 Task: Search one way flight ticket for 1 adult, 1 child, 1 infant in seat in premium economy from Kodiak: Kodiak Airport (benny Bensonstate Airport) to Indianapolis: Indianapolis International Airport on 8-5-2023. Choice of flights is Alaska. Number of bags: 6 checked bags. Price is upto 96000. Outbound departure time preference is 6:30.
Action: Mouse moved to (334, 286)
Screenshot: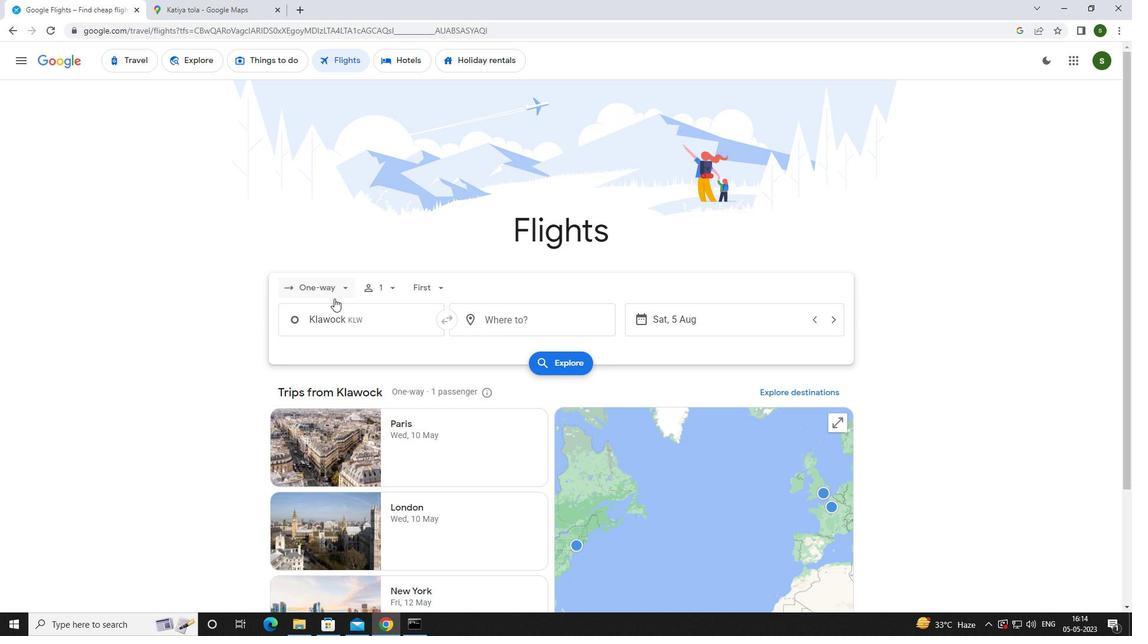 
Action: Mouse pressed left at (334, 286)
Screenshot: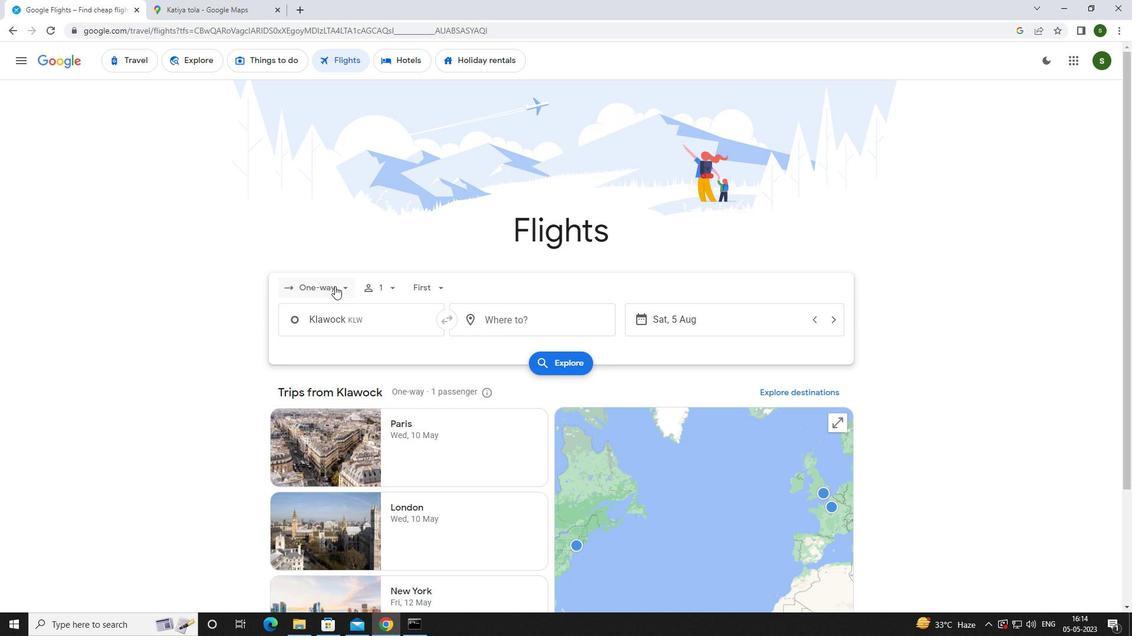 
Action: Mouse moved to (328, 341)
Screenshot: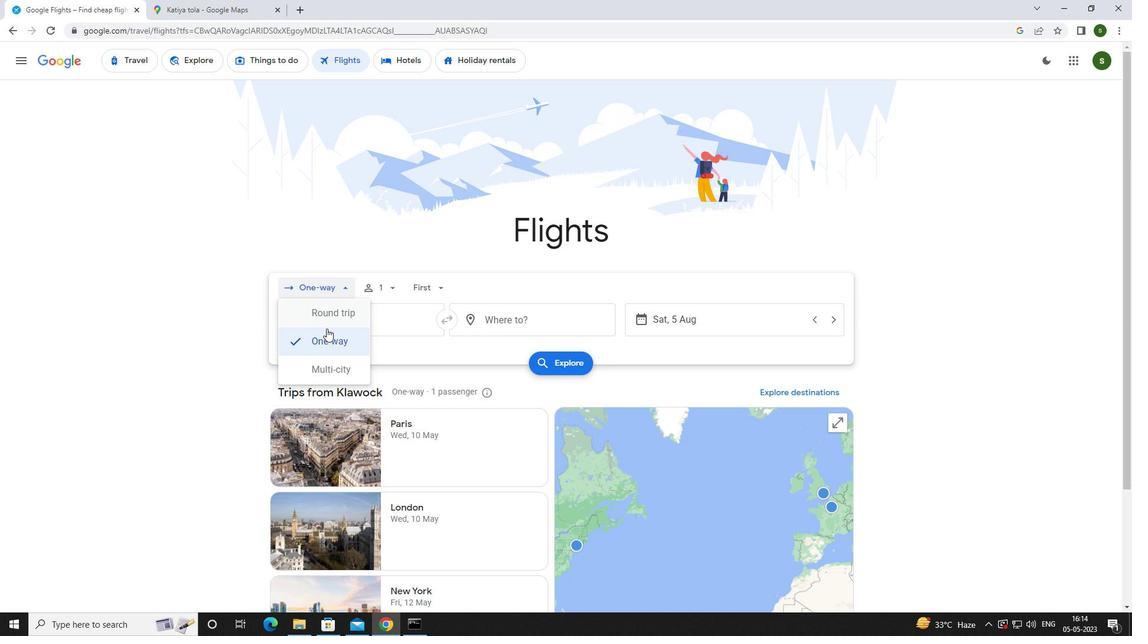 
Action: Mouse pressed left at (328, 341)
Screenshot: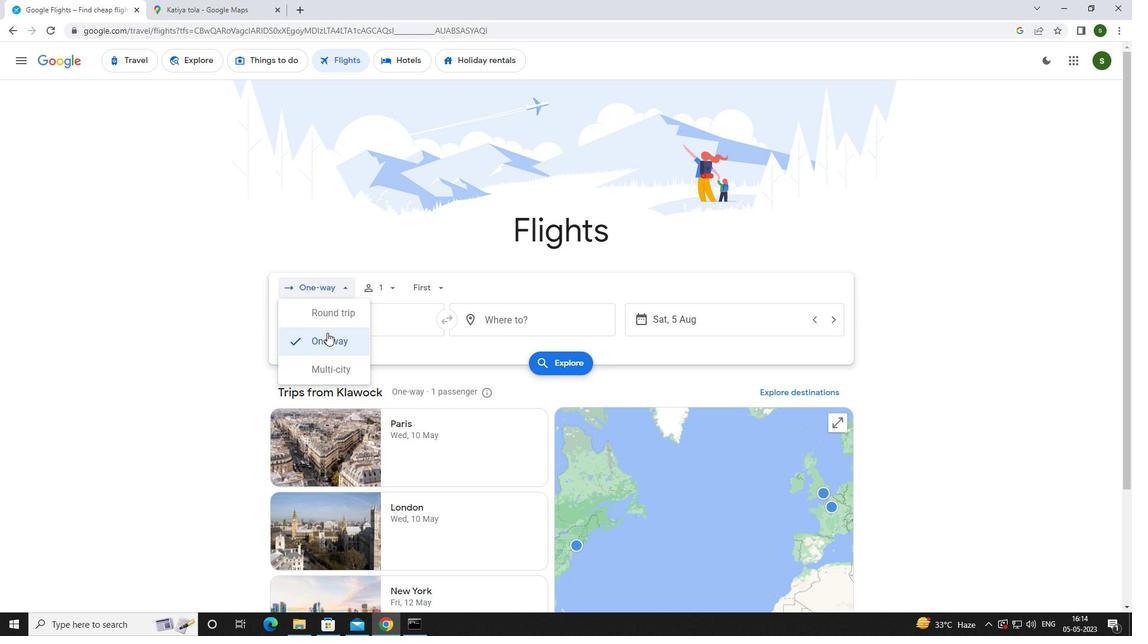 
Action: Mouse moved to (398, 285)
Screenshot: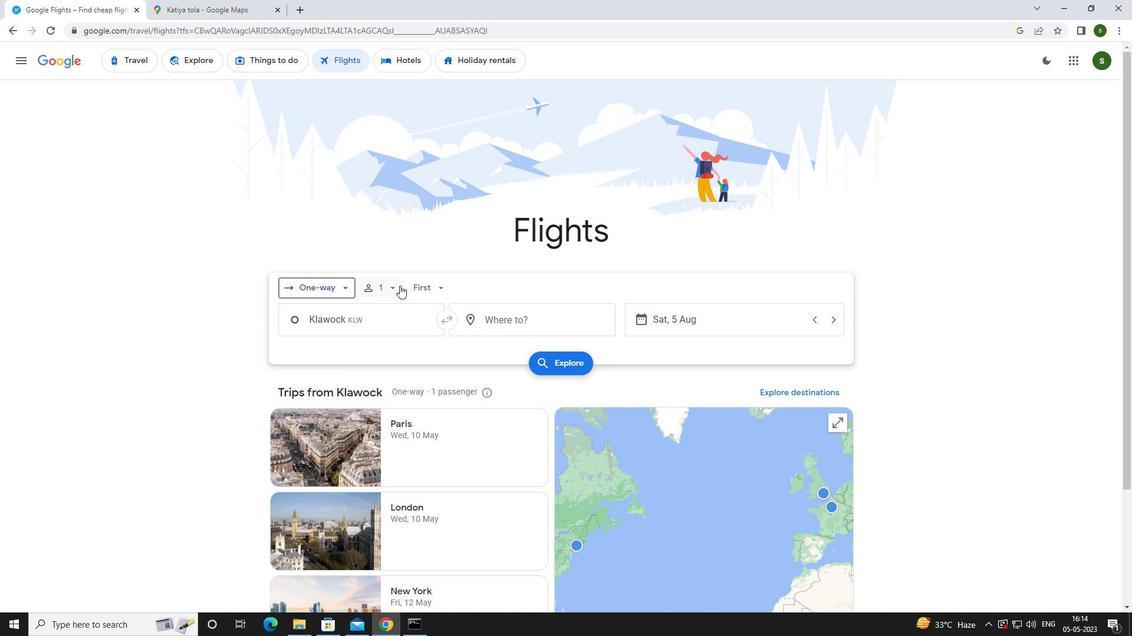 
Action: Mouse pressed left at (398, 285)
Screenshot: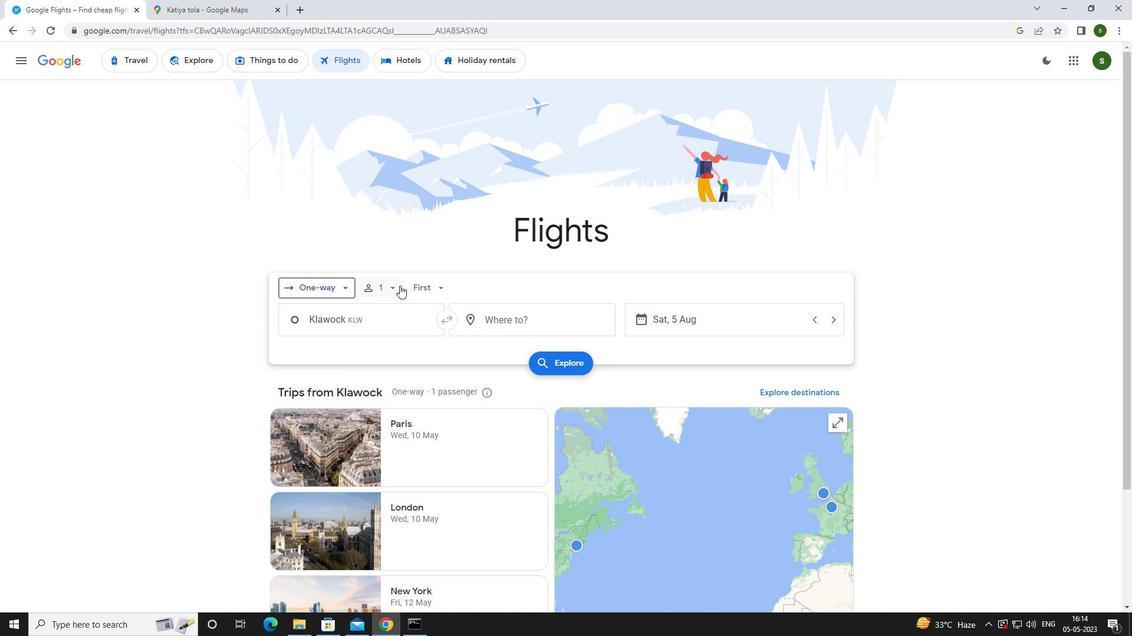 
Action: Mouse moved to (483, 345)
Screenshot: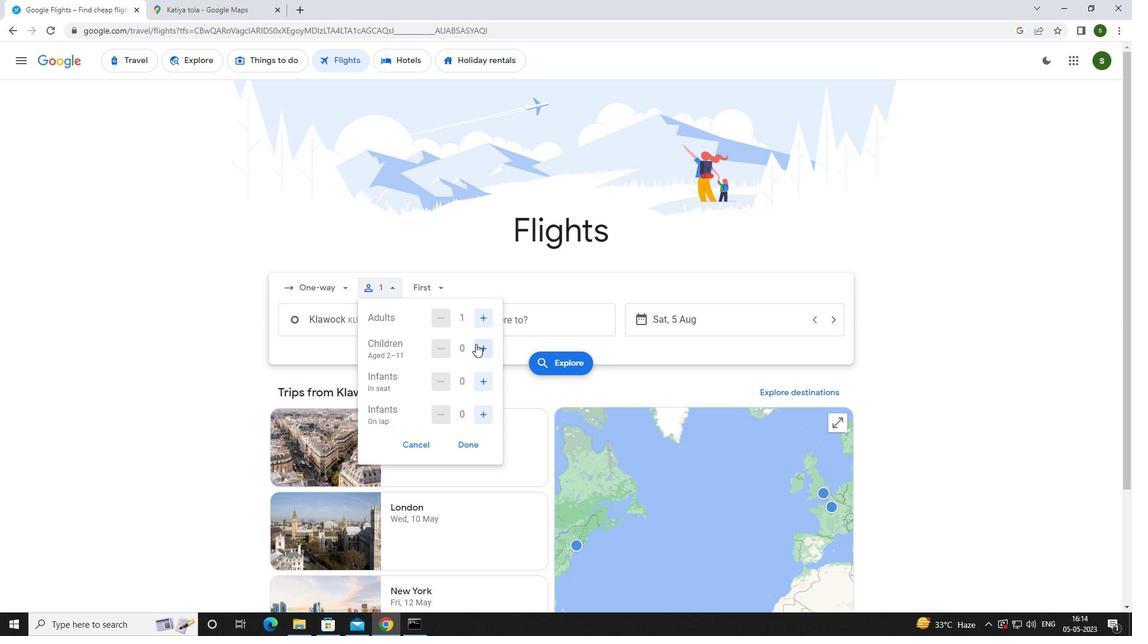 
Action: Mouse pressed left at (483, 345)
Screenshot: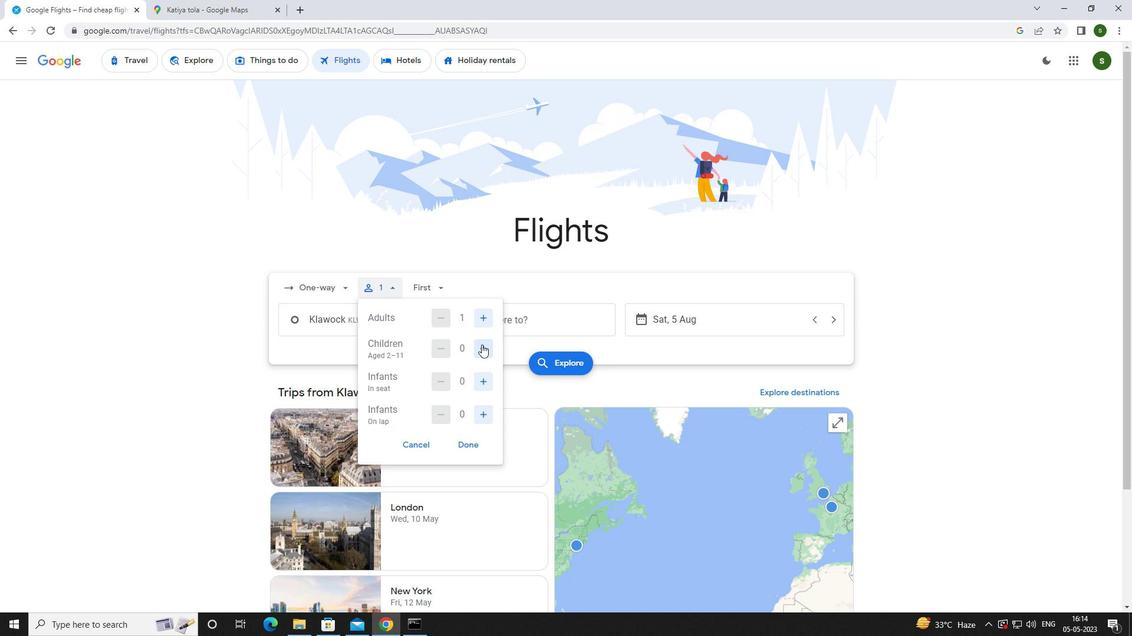 
Action: Mouse moved to (479, 377)
Screenshot: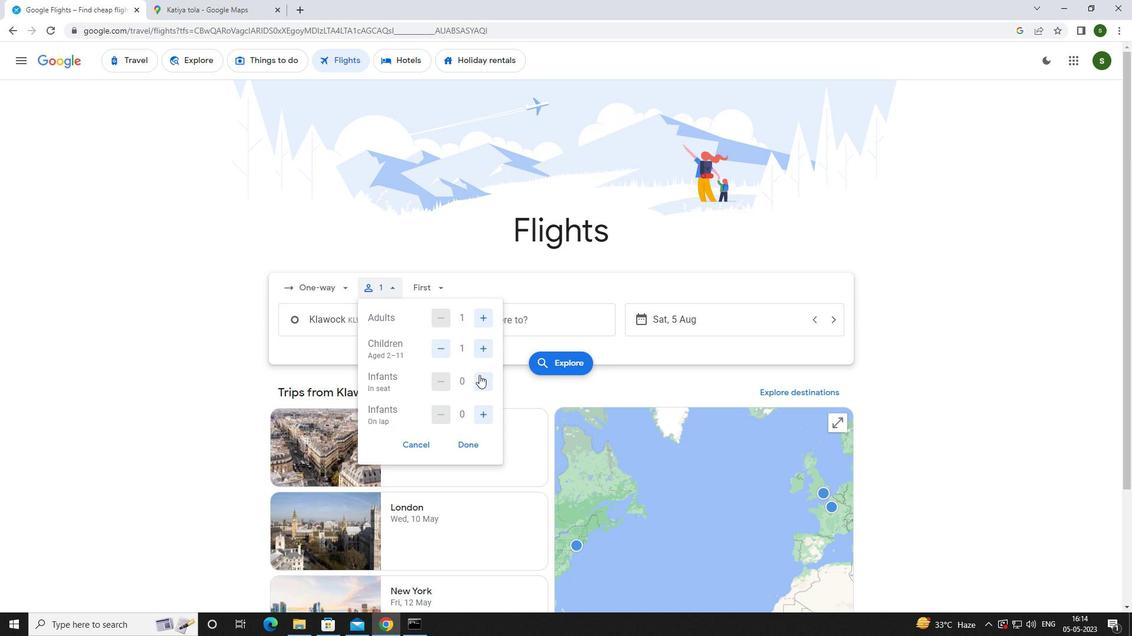 
Action: Mouse pressed left at (479, 377)
Screenshot: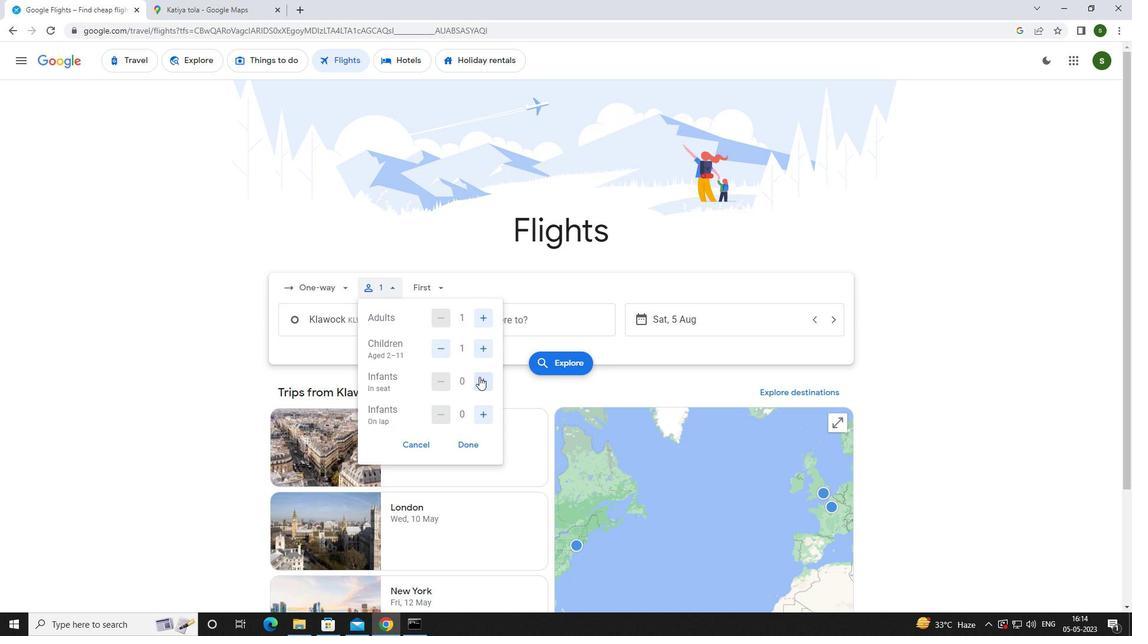 
Action: Mouse moved to (426, 292)
Screenshot: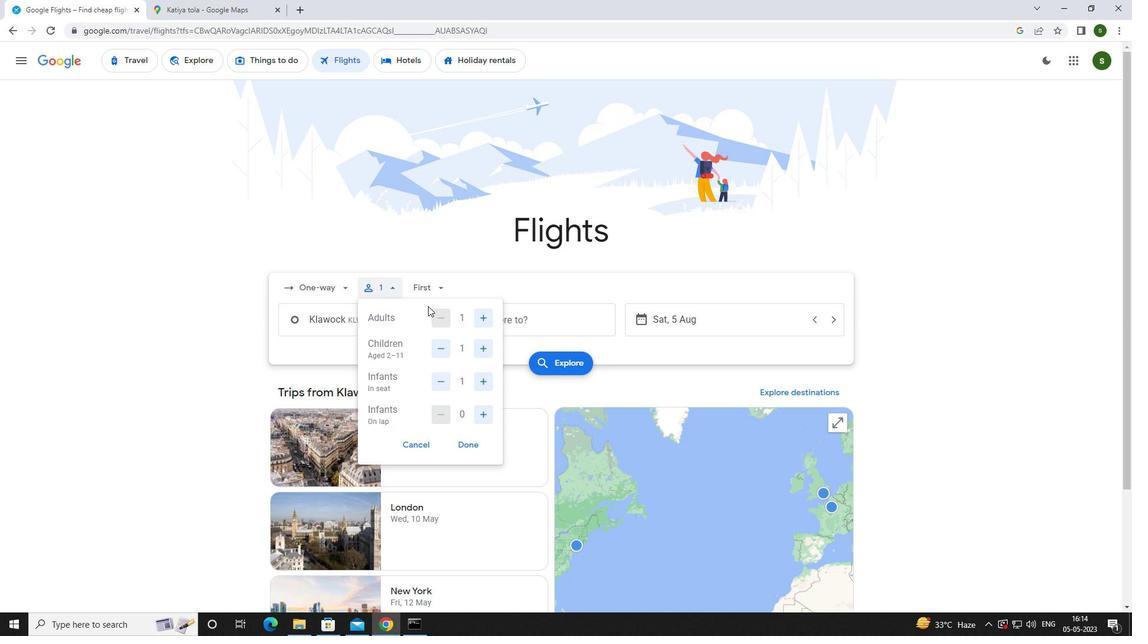 
Action: Mouse pressed left at (426, 292)
Screenshot: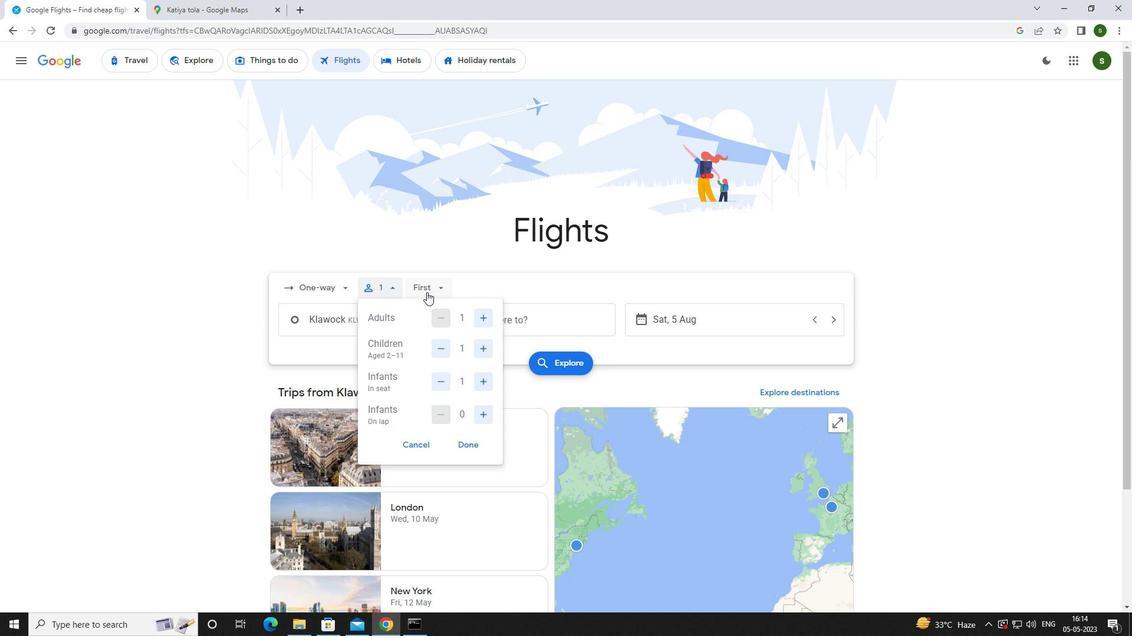 
Action: Mouse moved to (447, 342)
Screenshot: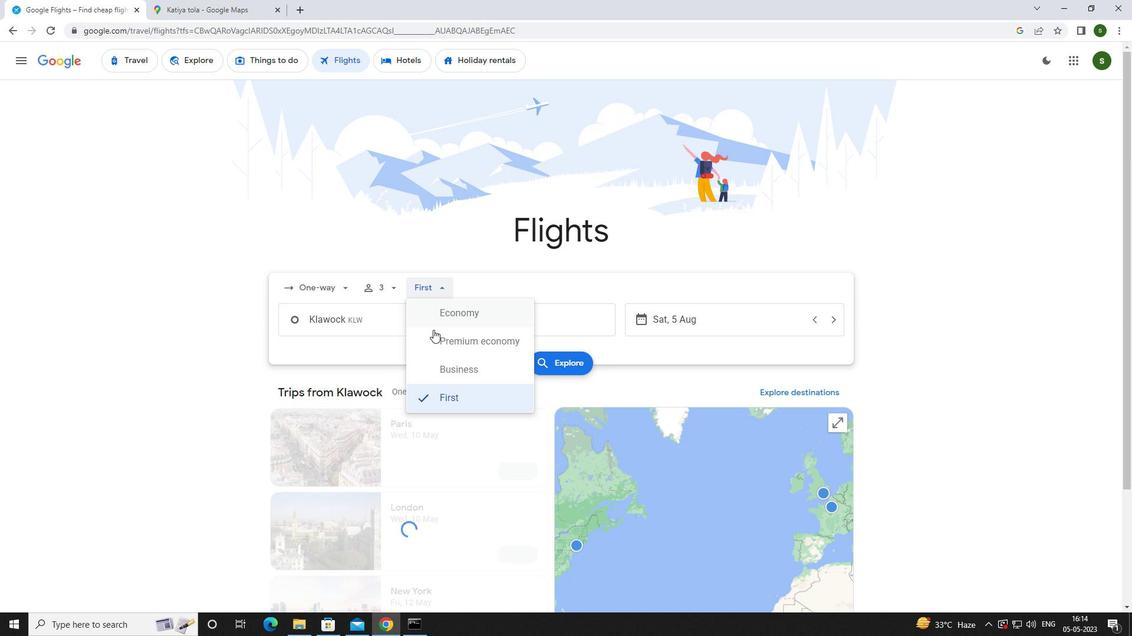 
Action: Mouse pressed left at (447, 342)
Screenshot: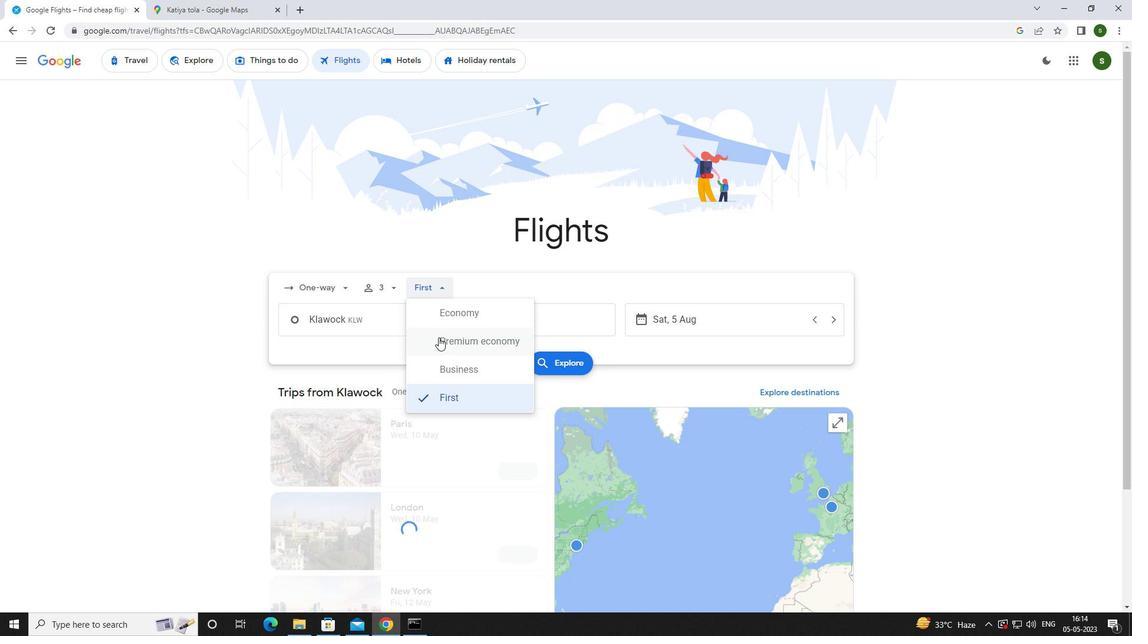 
Action: Mouse moved to (397, 322)
Screenshot: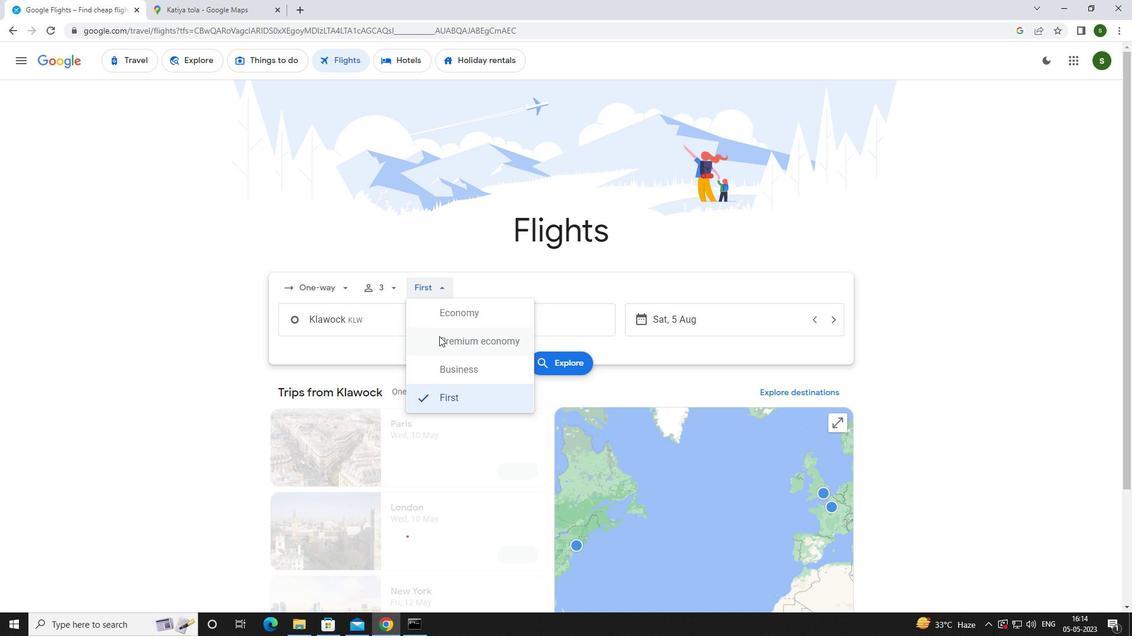 
Action: Mouse pressed left at (397, 322)
Screenshot: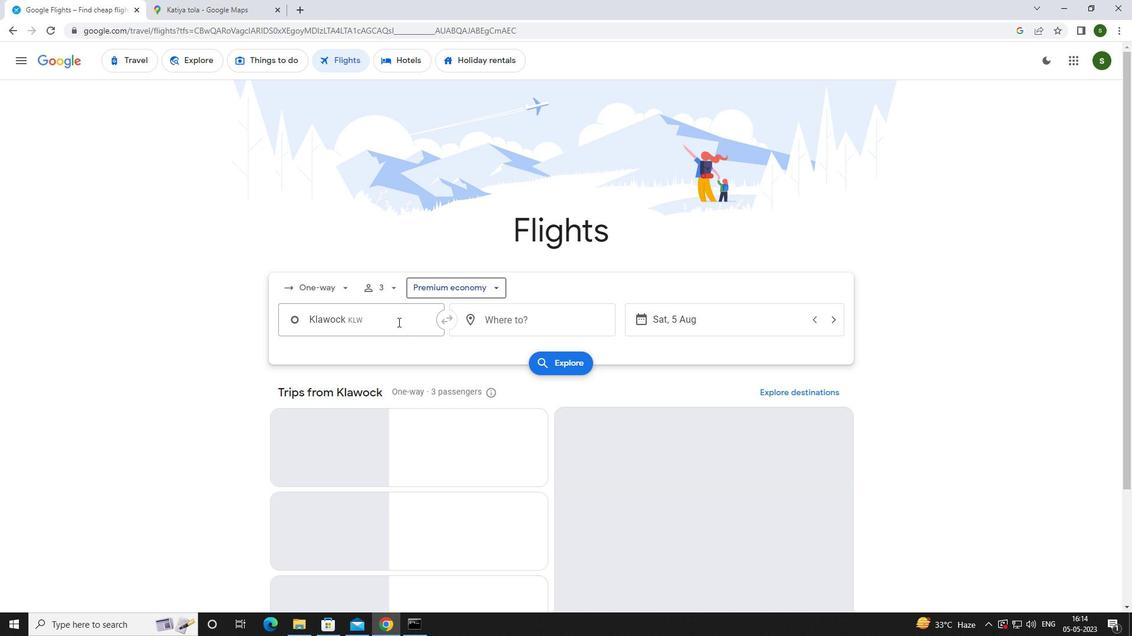 
Action: Key pressed <Key.caps_lock>k<Key.caps_lock>odiak<Key.space><Key.caps_lock>a<Key.caps_lock>irpo
Screenshot: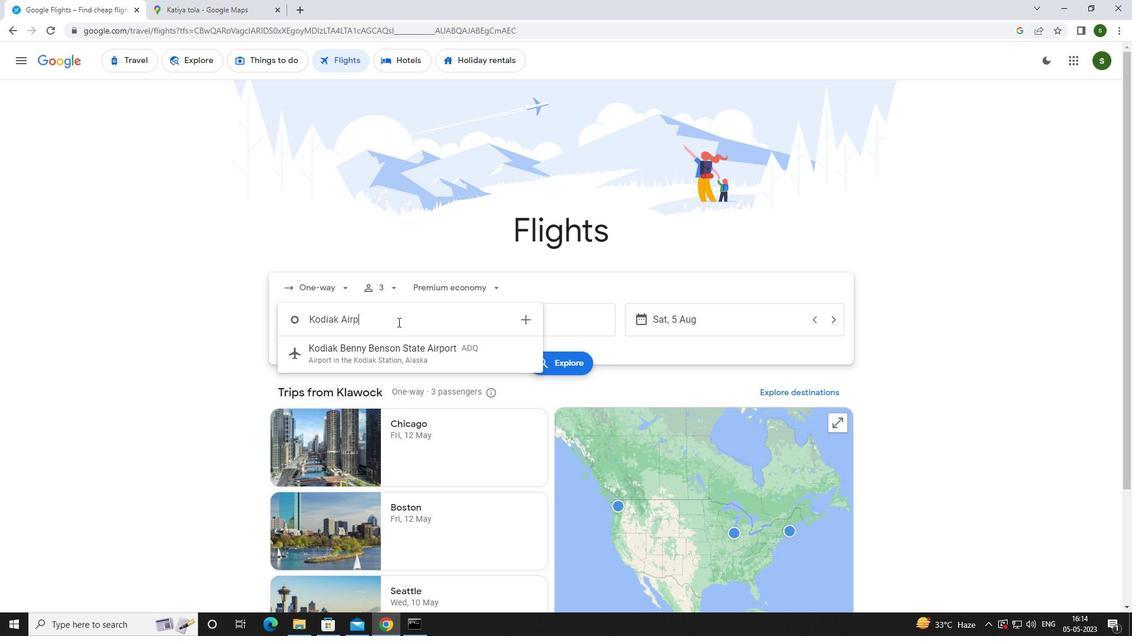 
Action: Mouse moved to (397, 351)
Screenshot: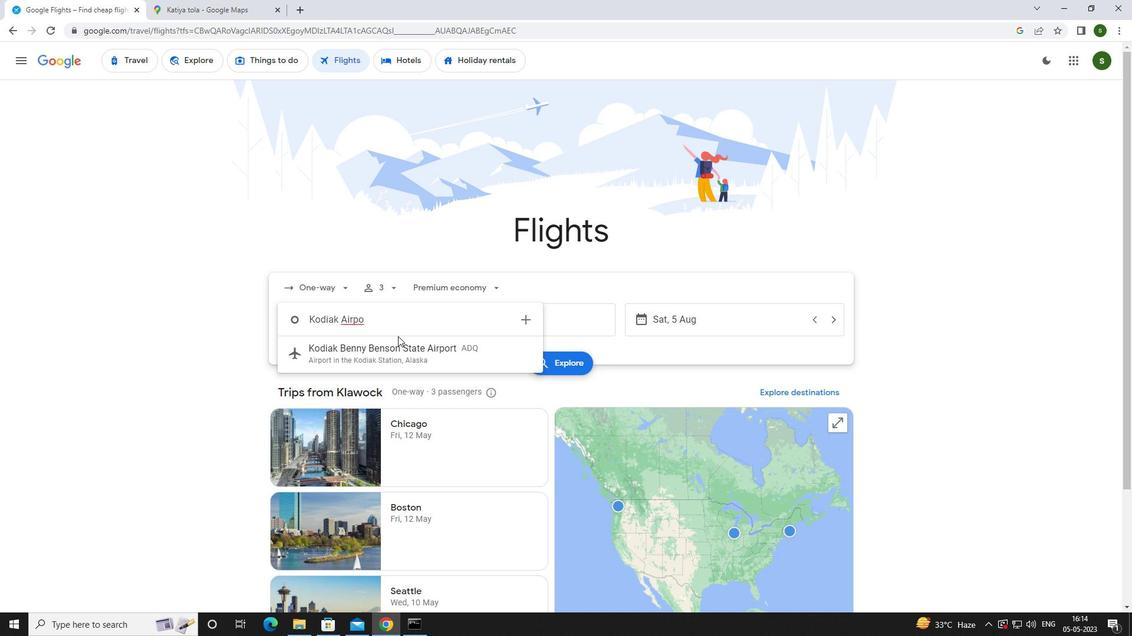 
Action: Mouse pressed left at (397, 351)
Screenshot: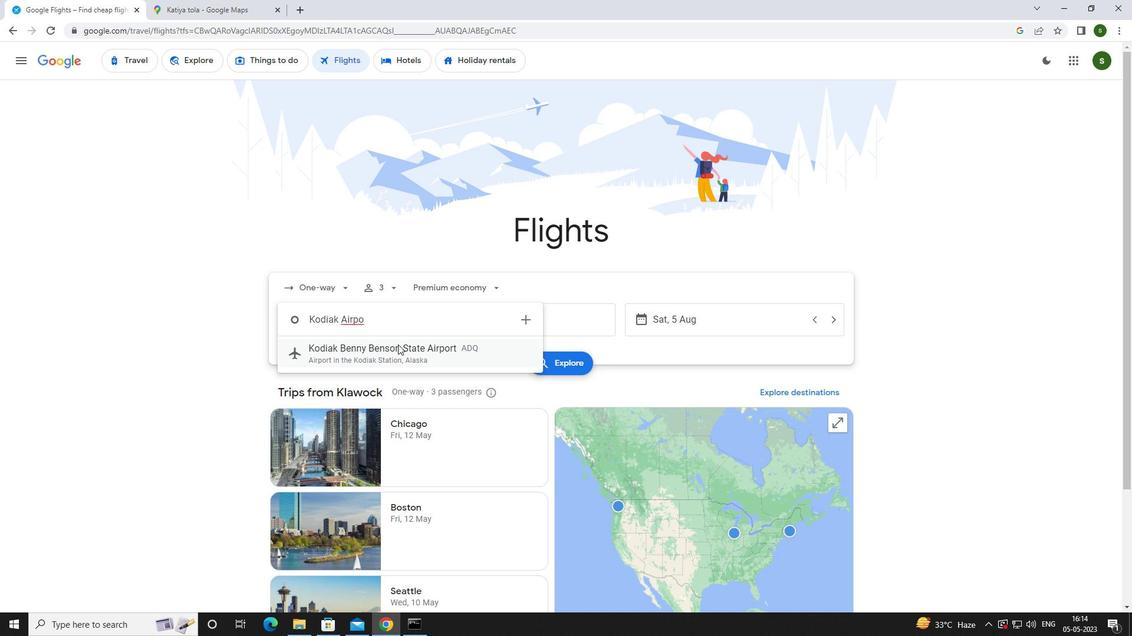 
Action: Mouse moved to (512, 322)
Screenshot: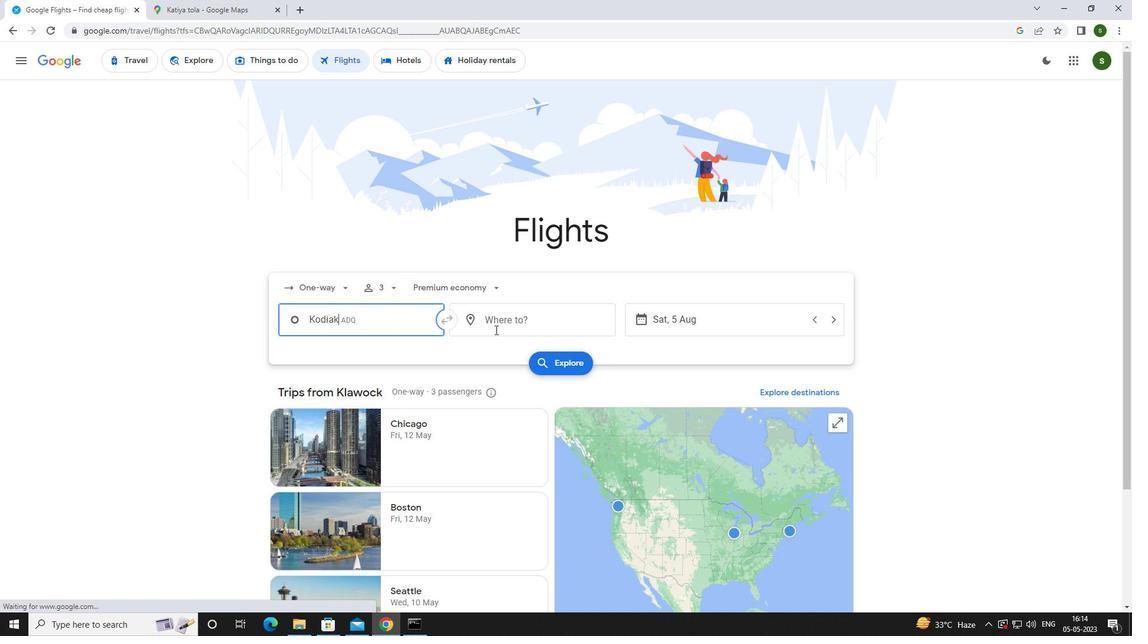 
Action: Mouse pressed left at (512, 322)
Screenshot: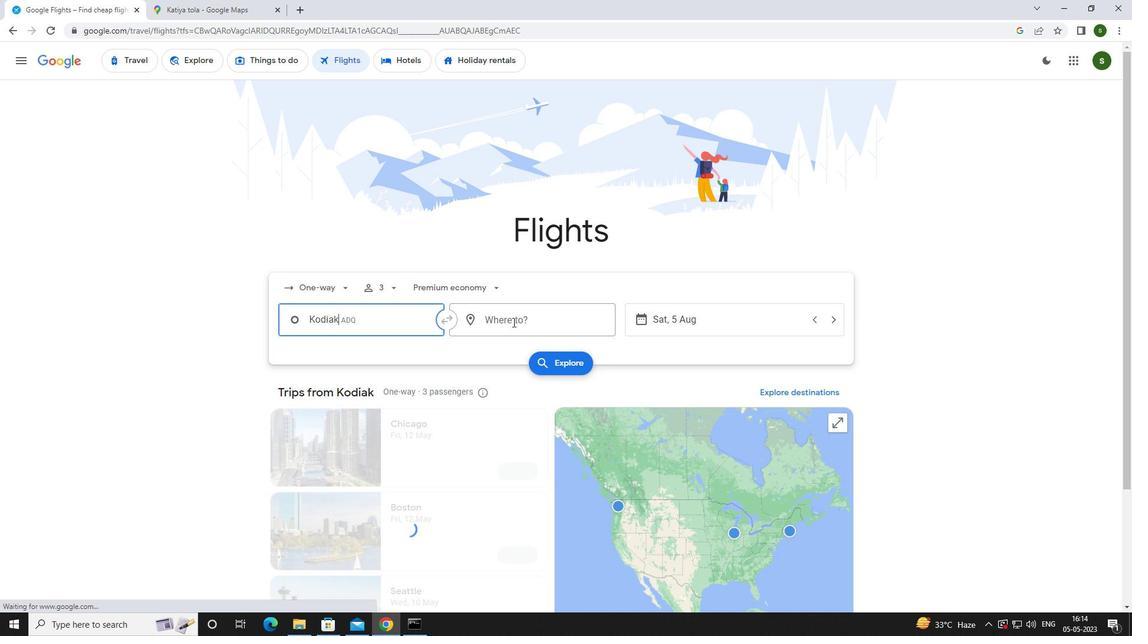 
Action: Key pressed <Key.caps_lock>i<Key.caps_lock>ndianapoli
Screenshot: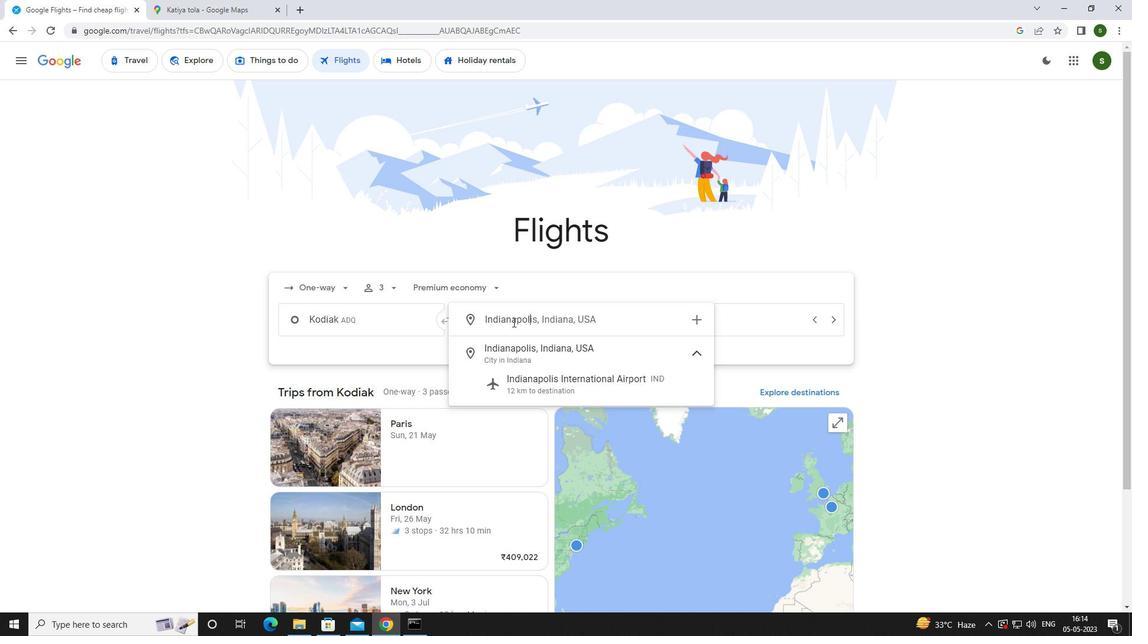 
Action: Mouse moved to (532, 378)
Screenshot: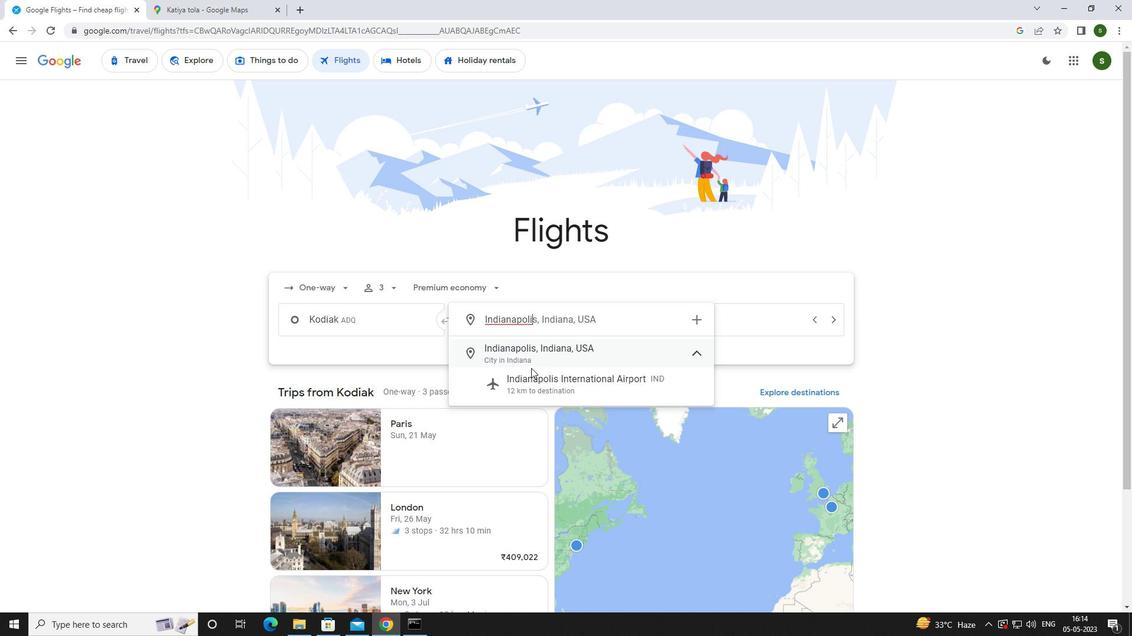 
Action: Mouse pressed left at (532, 378)
Screenshot: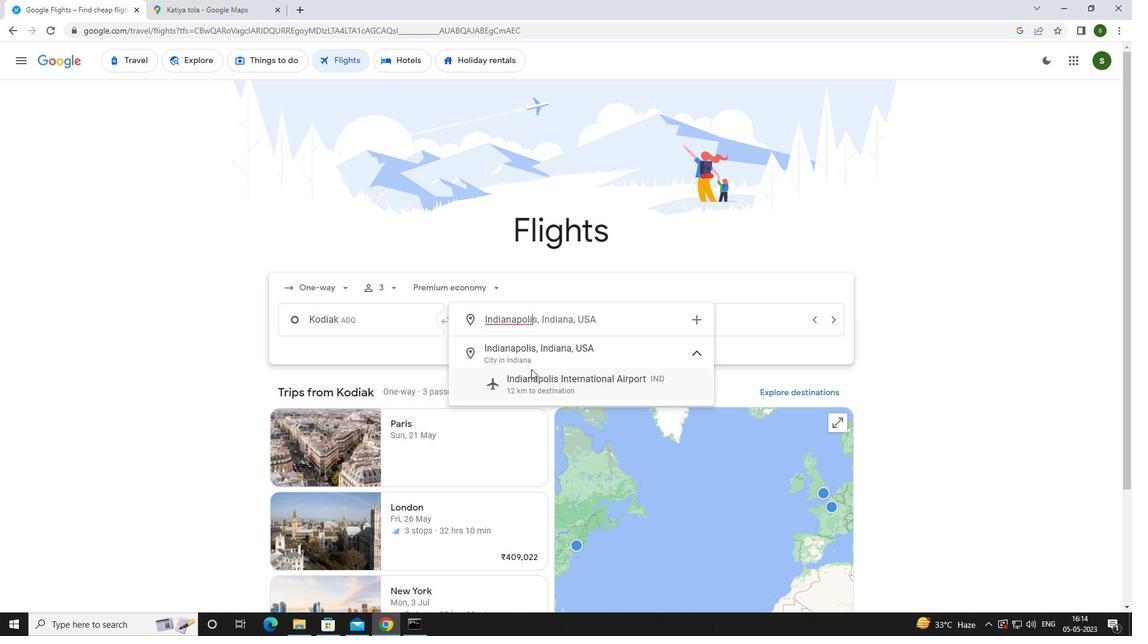 
Action: Mouse moved to (700, 321)
Screenshot: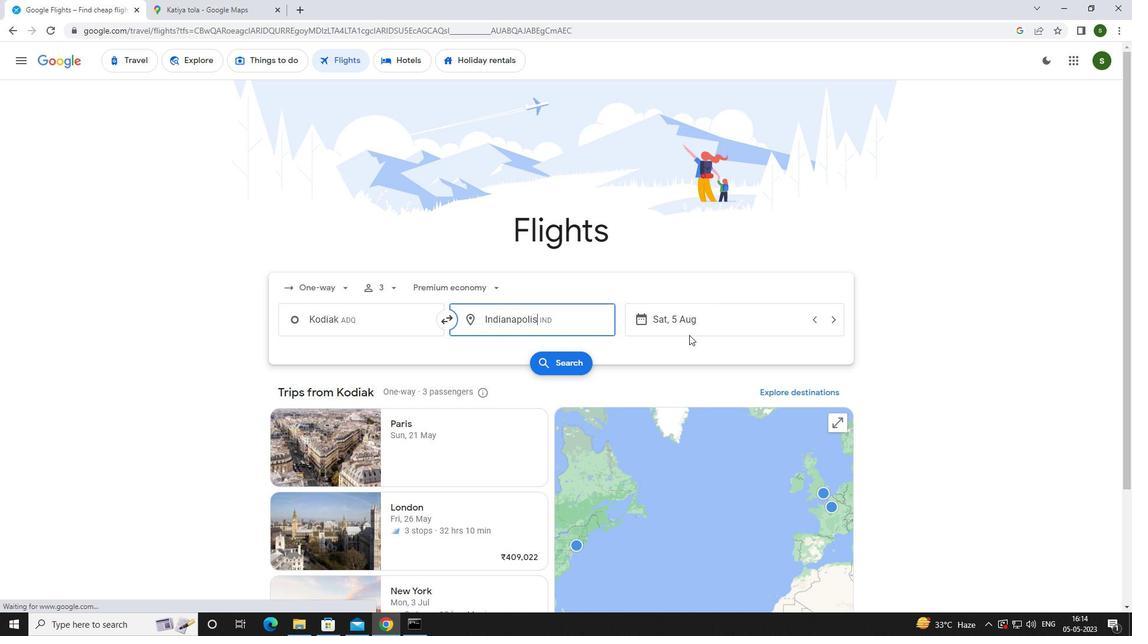
Action: Mouse pressed left at (700, 321)
Screenshot: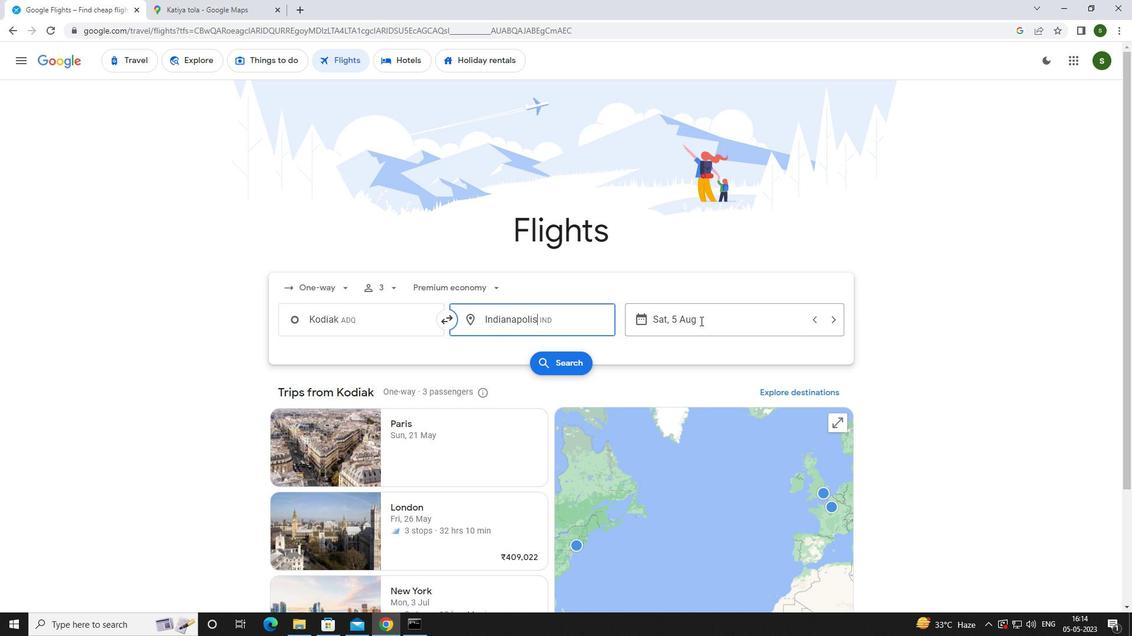 
Action: Mouse moved to (600, 399)
Screenshot: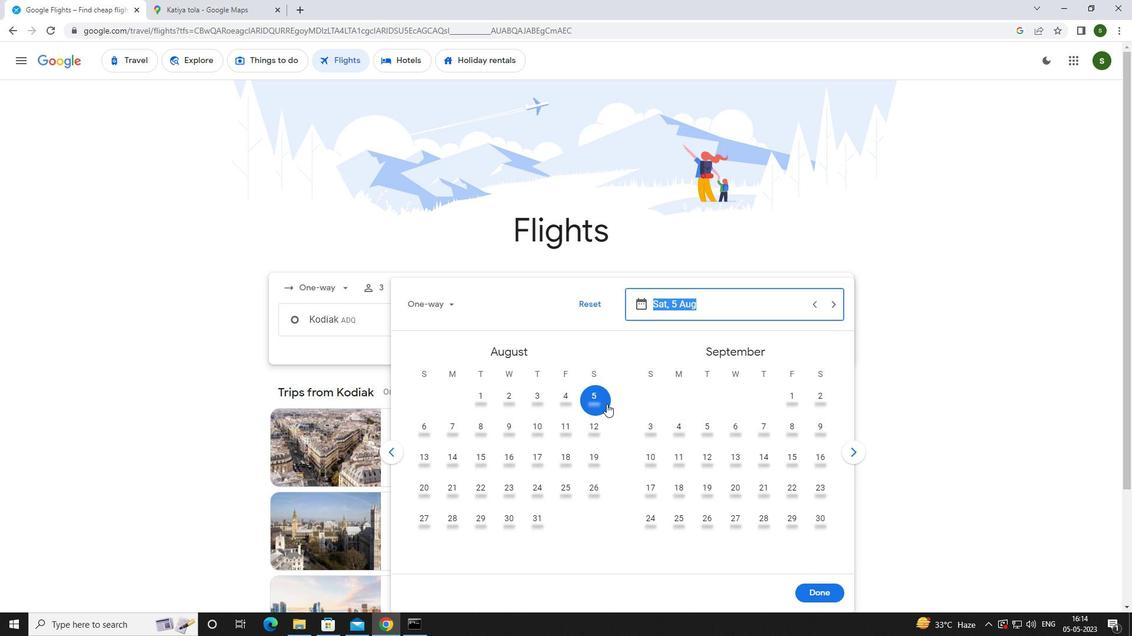 
Action: Mouse pressed left at (600, 399)
Screenshot: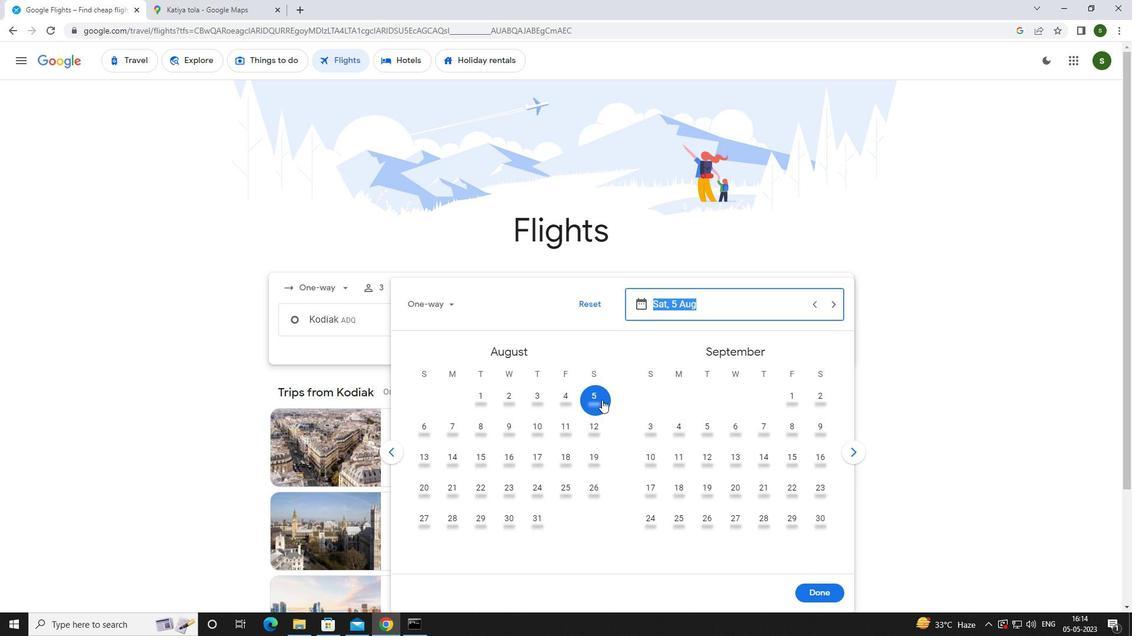 
Action: Mouse moved to (805, 587)
Screenshot: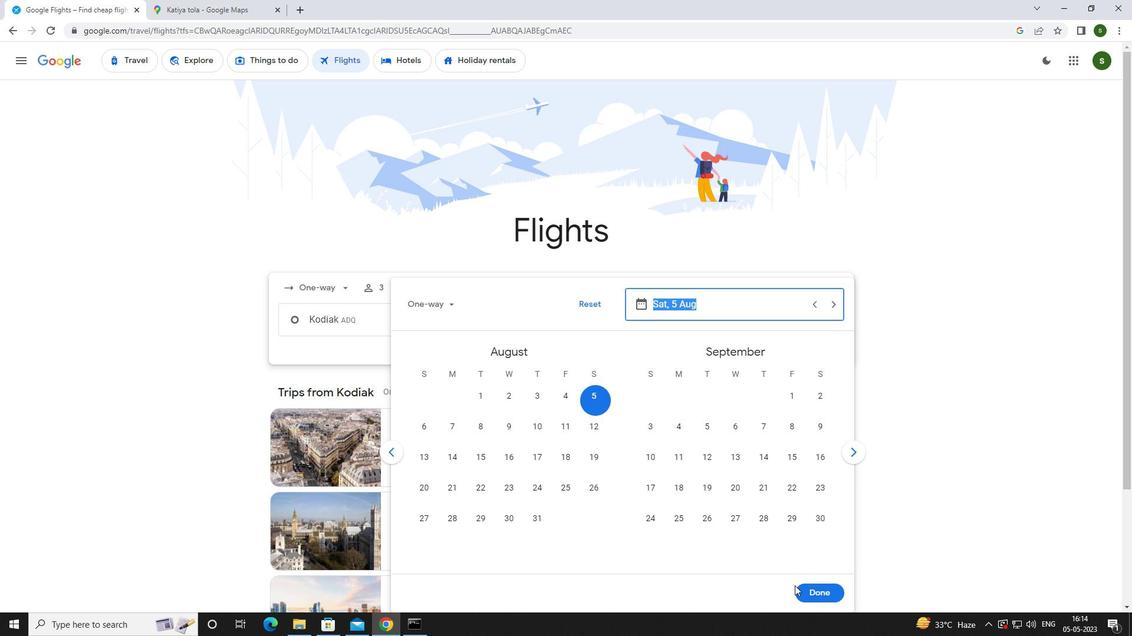 
Action: Mouse pressed left at (805, 587)
Screenshot: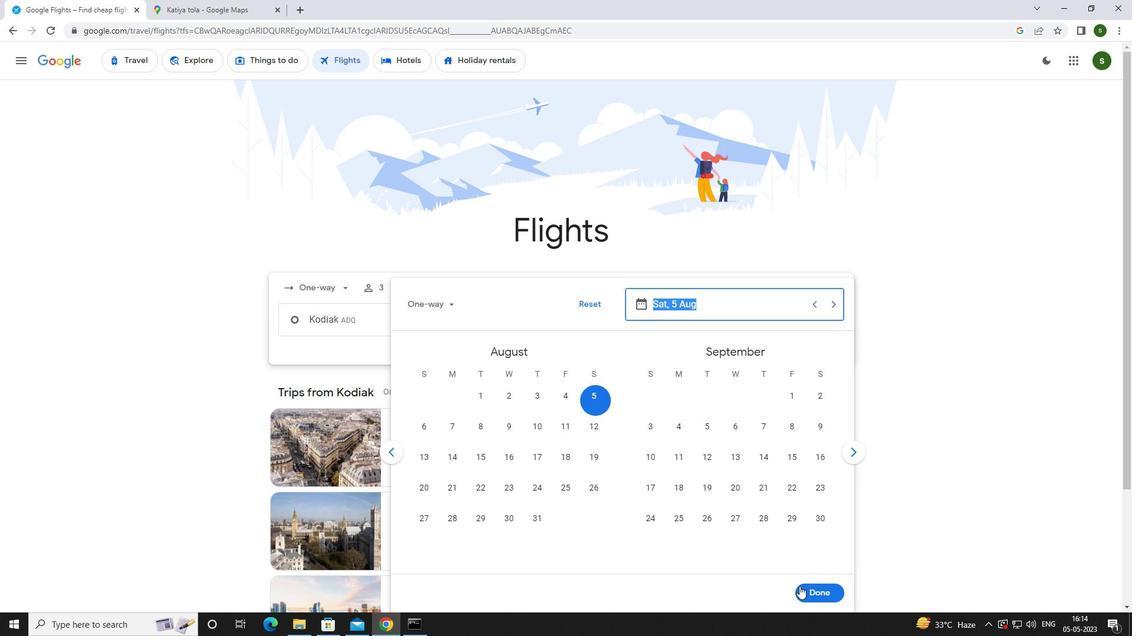 
Action: Mouse moved to (544, 351)
Screenshot: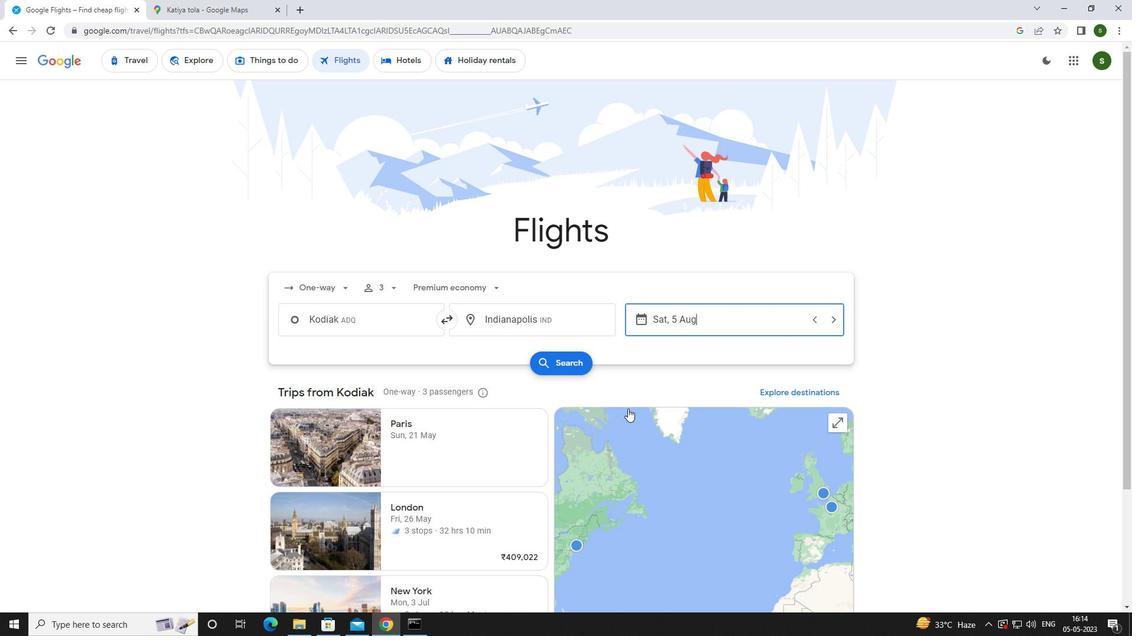 
Action: Mouse pressed left at (544, 351)
Screenshot: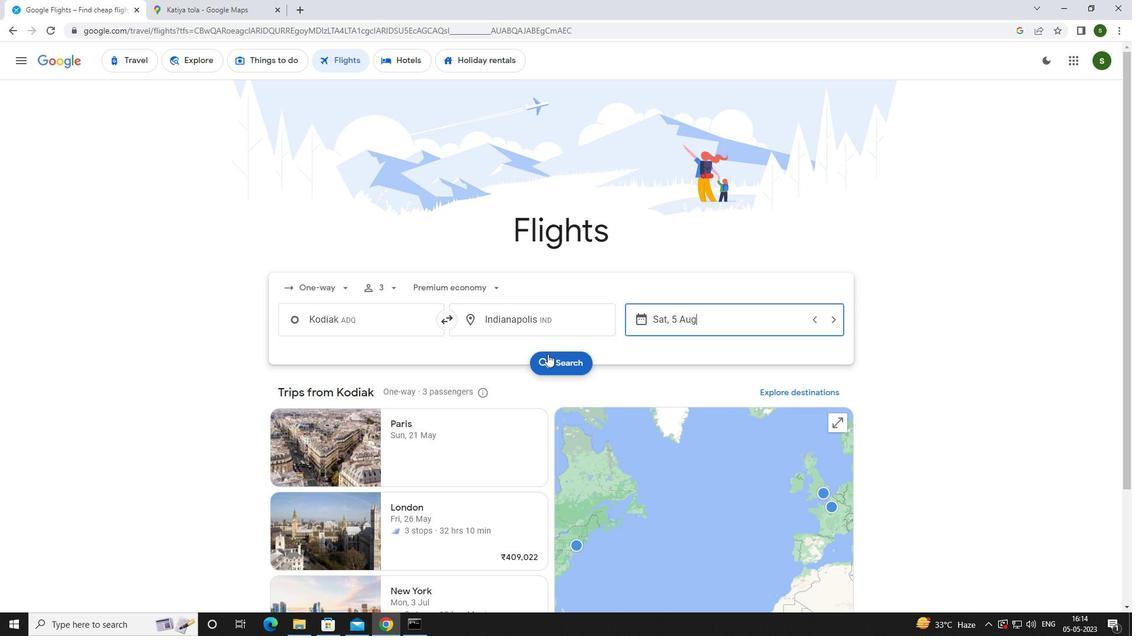 
Action: Mouse moved to (300, 169)
Screenshot: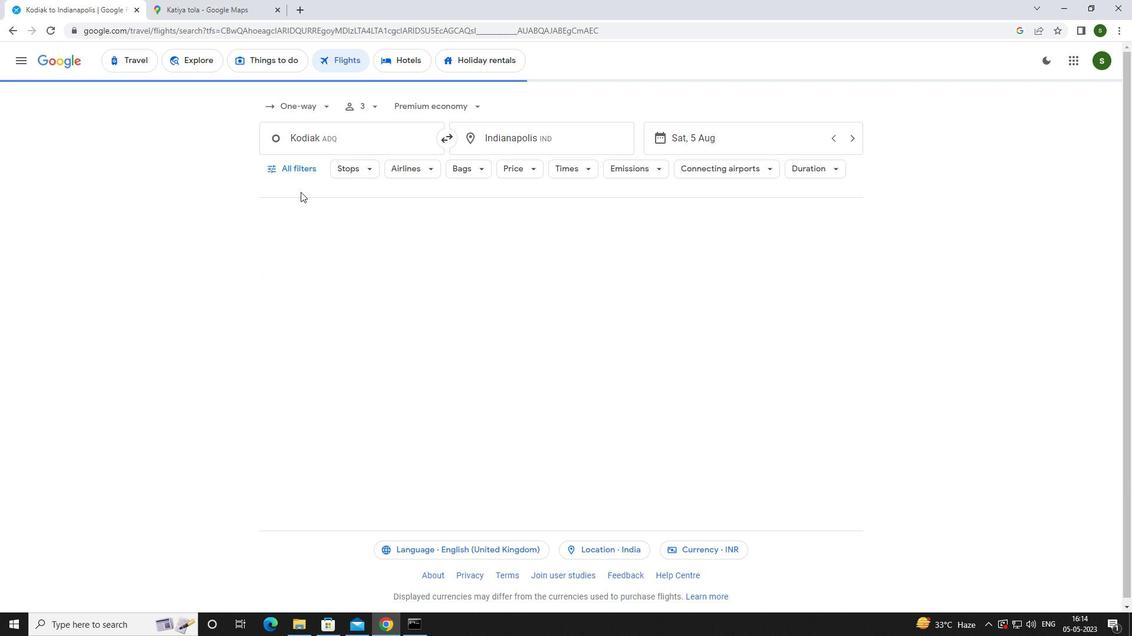 
Action: Mouse pressed left at (300, 169)
Screenshot: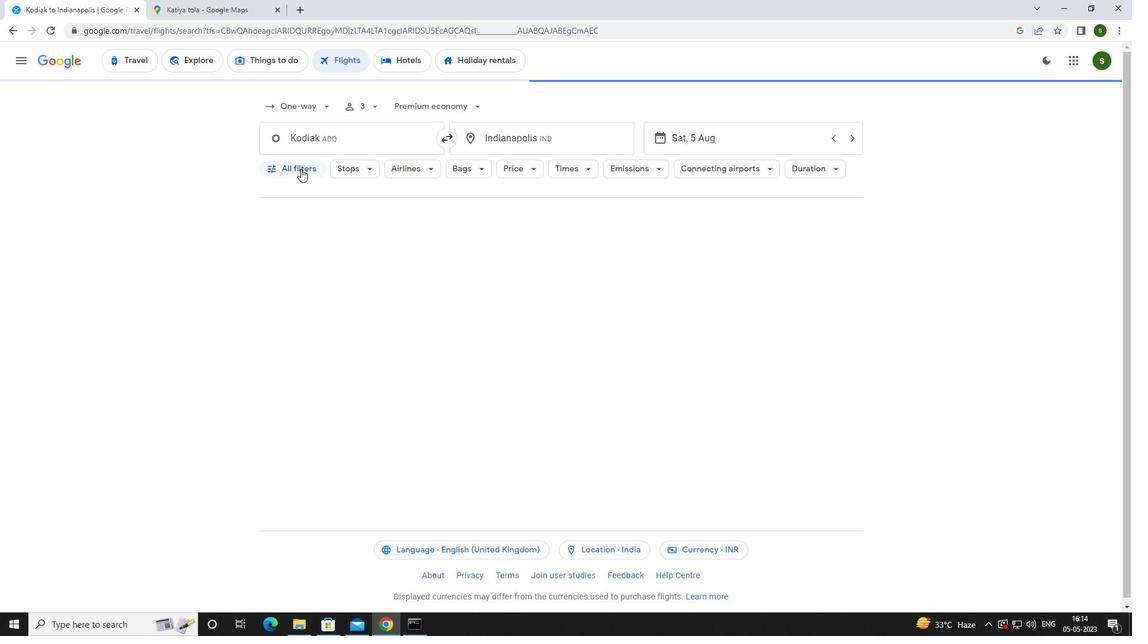 
Action: Mouse moved to (441, 420)
Screenshot: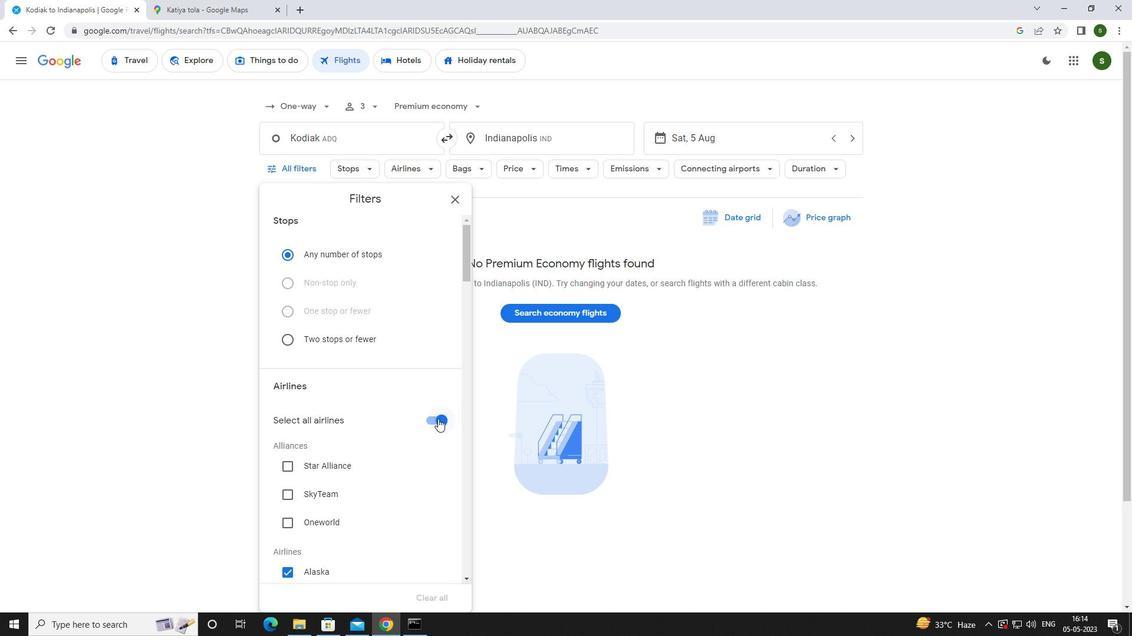 
Action: Mouse pressed left at (441, 420)
Screenshot: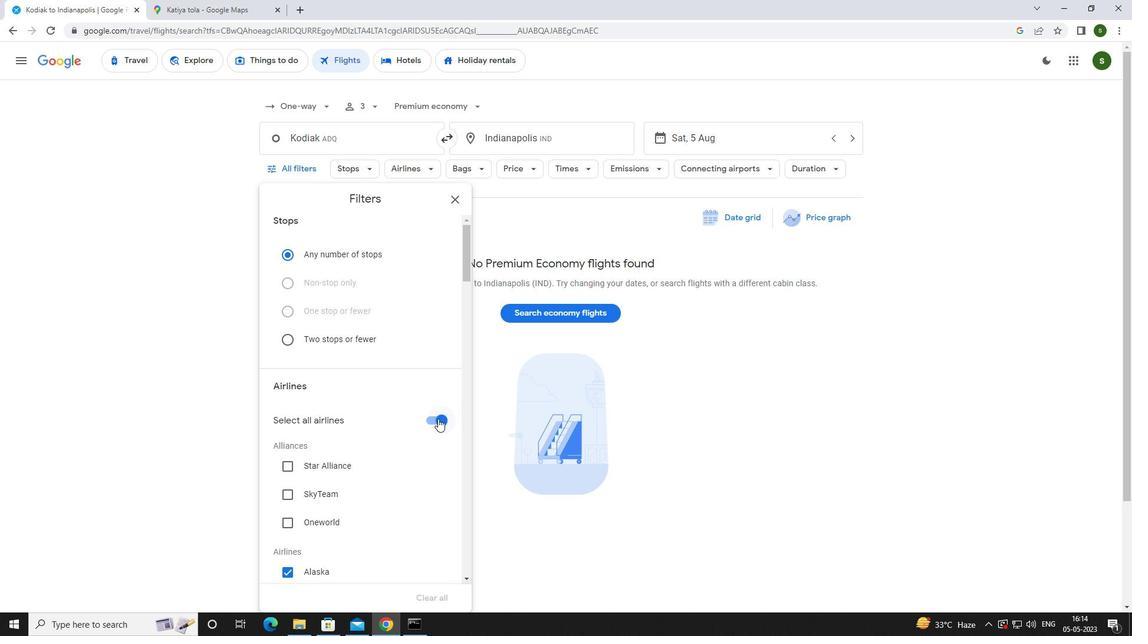 
Action: Mouse moved to (374, 370)
Screenshot: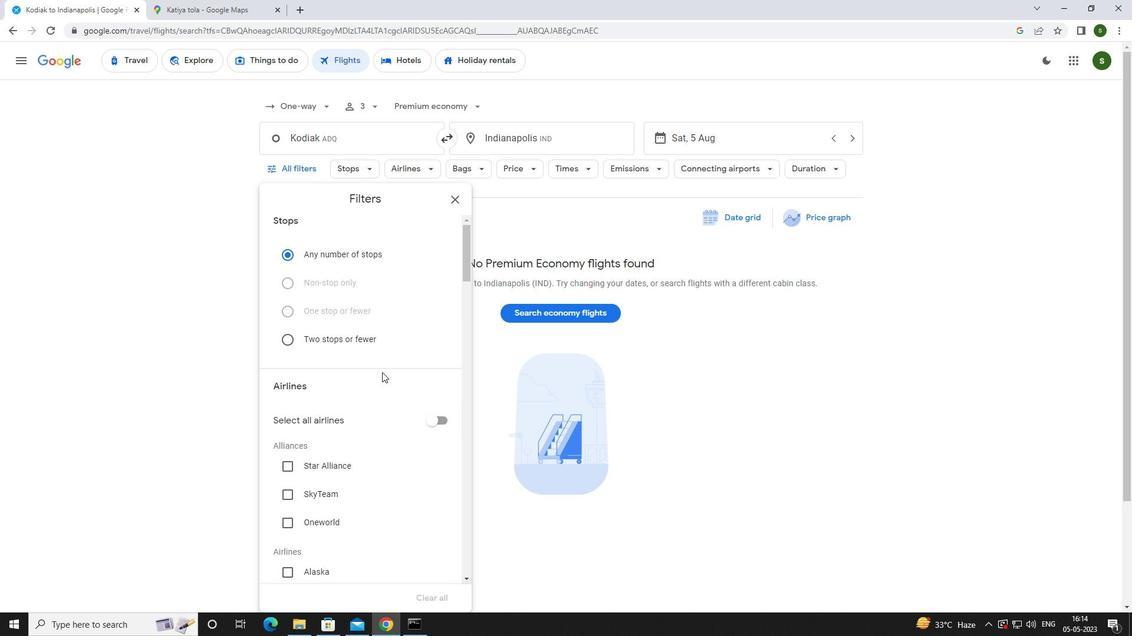 
Action: Mouse scrolled (374, 370) with delta (0, 0)
Screenshot: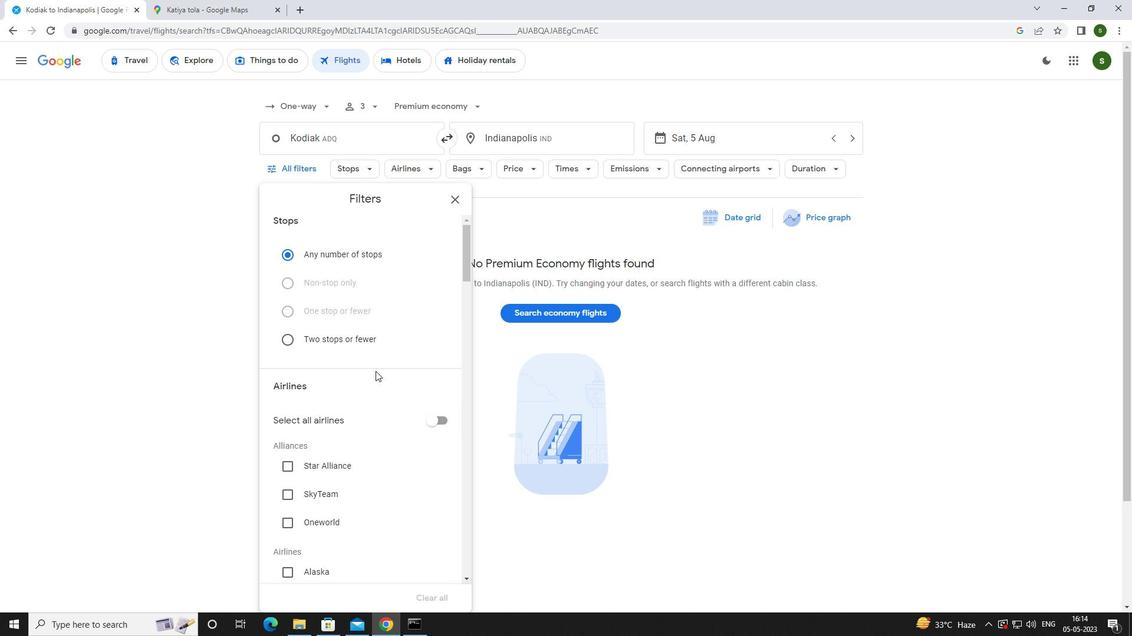 
Action: Mouse moved to (372, 370)
Screenshot: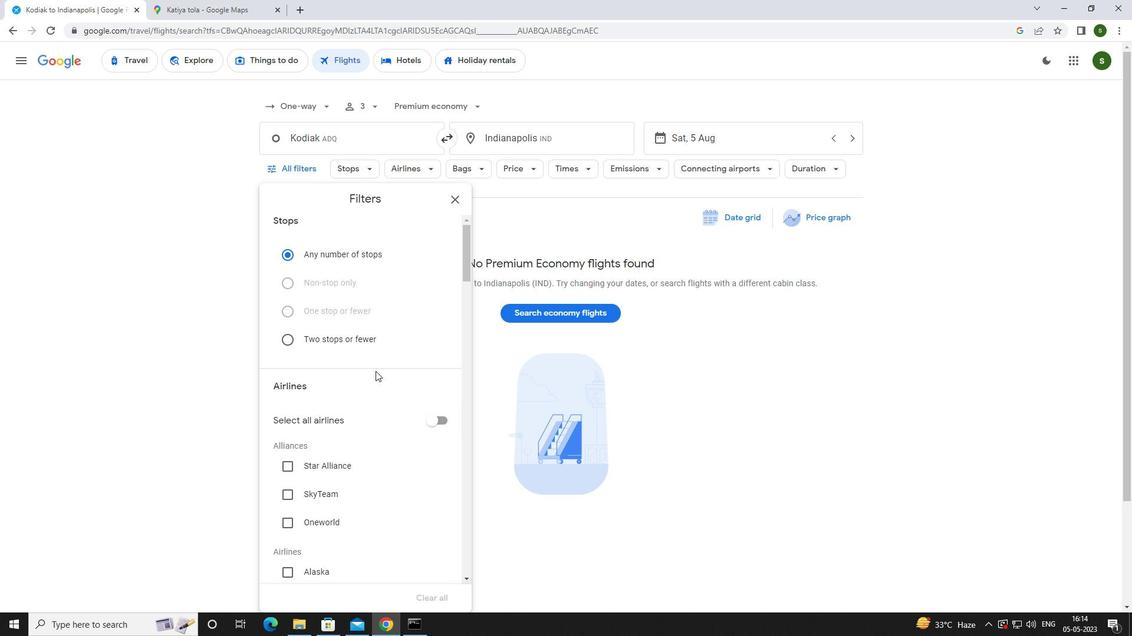 
Action: Mouse scrolled (372, 370) with delta (0, 0)
Screenshot: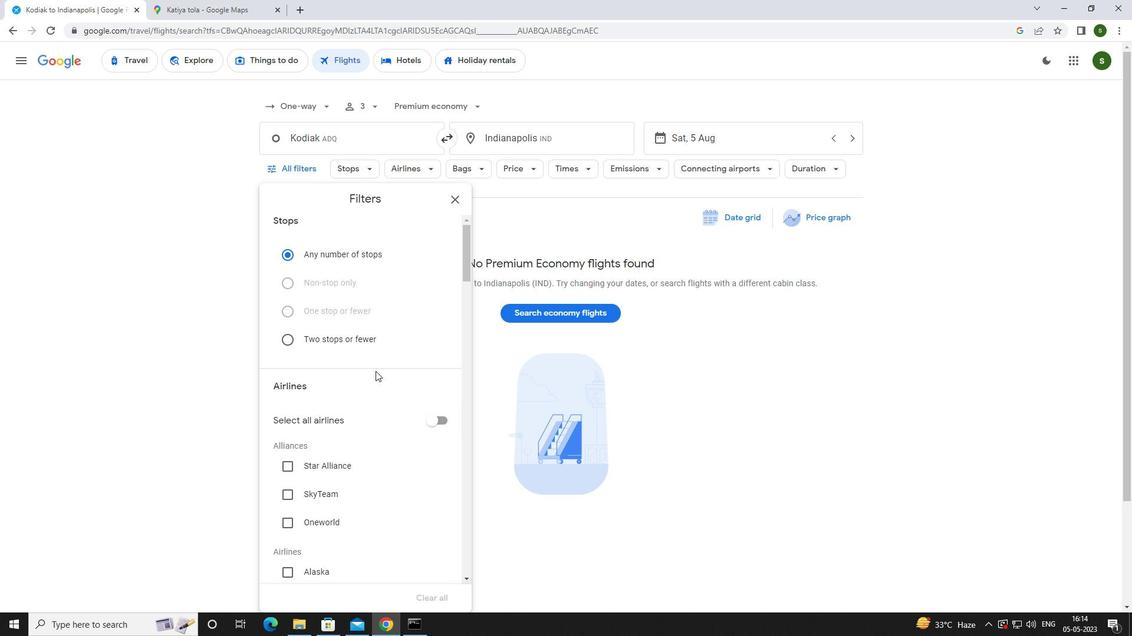 
Action: Mouse scrolled (372, 370) with delta (0, 0)
Screenshot: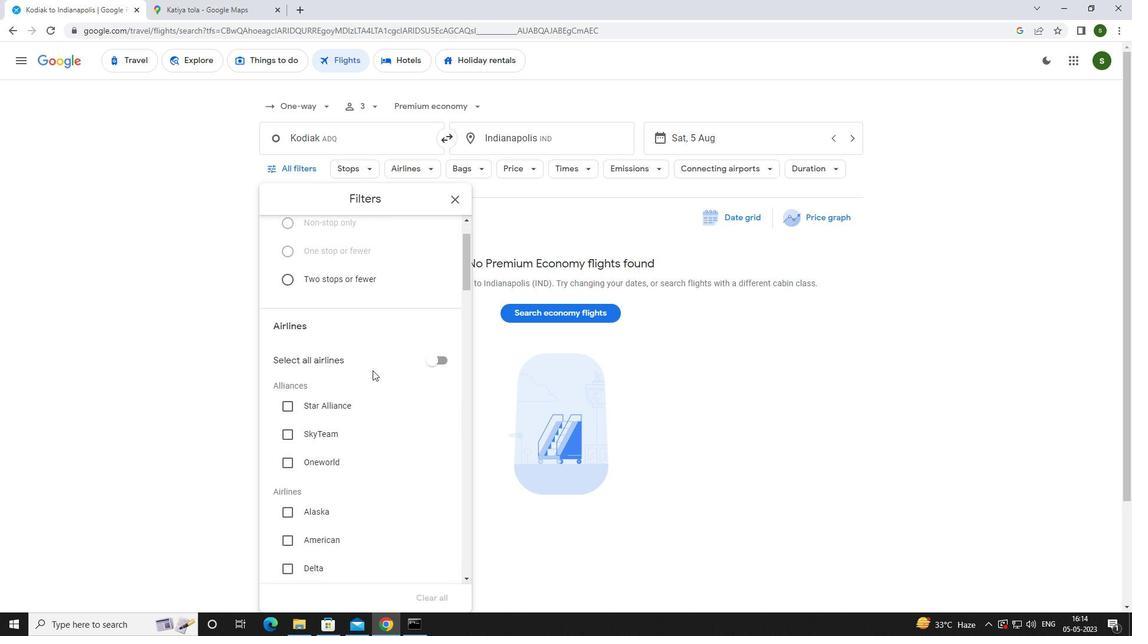 
Action: Mouse moved to (313, 395)
Screenshot: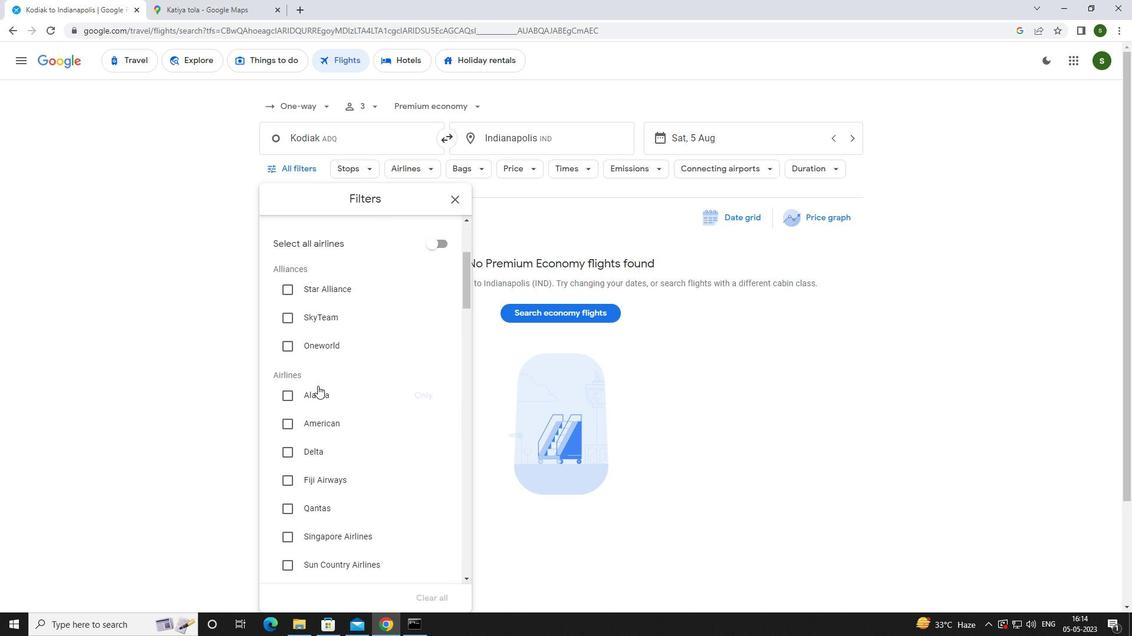 
Action: Mouse pressed left at (313, 395)
Screenshot: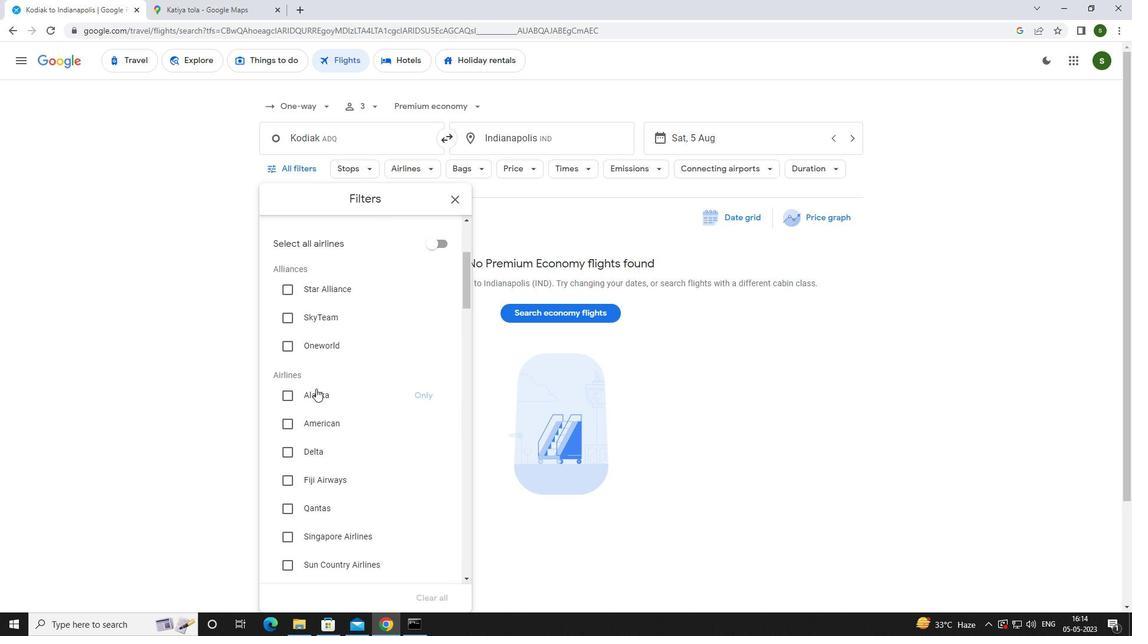
Action: Mouse moved to (313, 395)
Screenshot: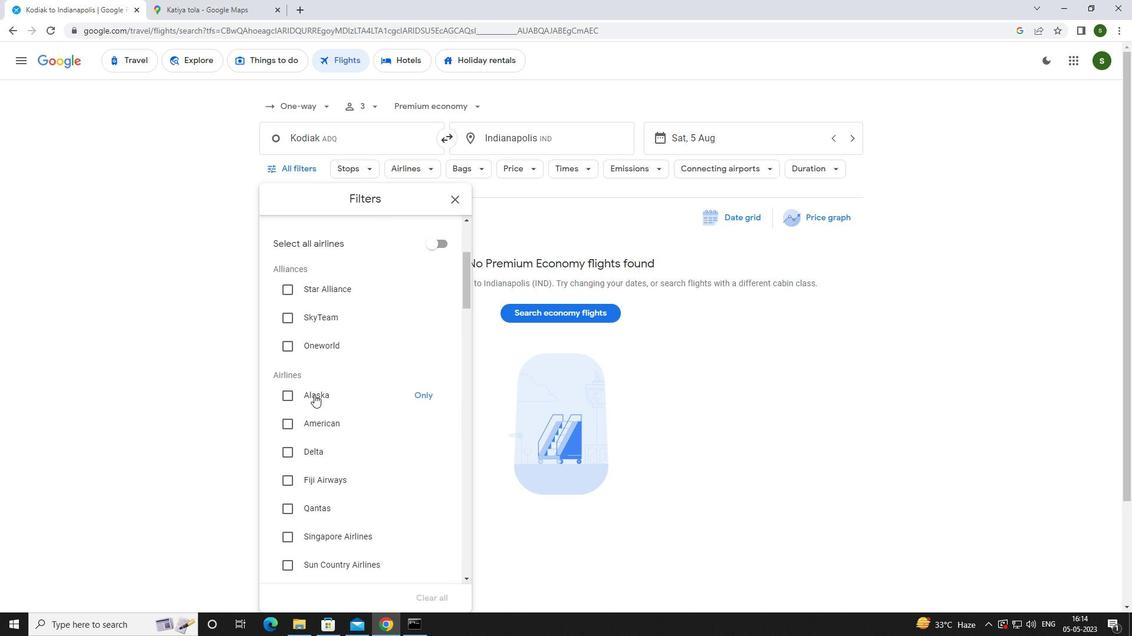 
Action: Mouse scrolled (313, 395) with delta (0, 0)
Screenshot: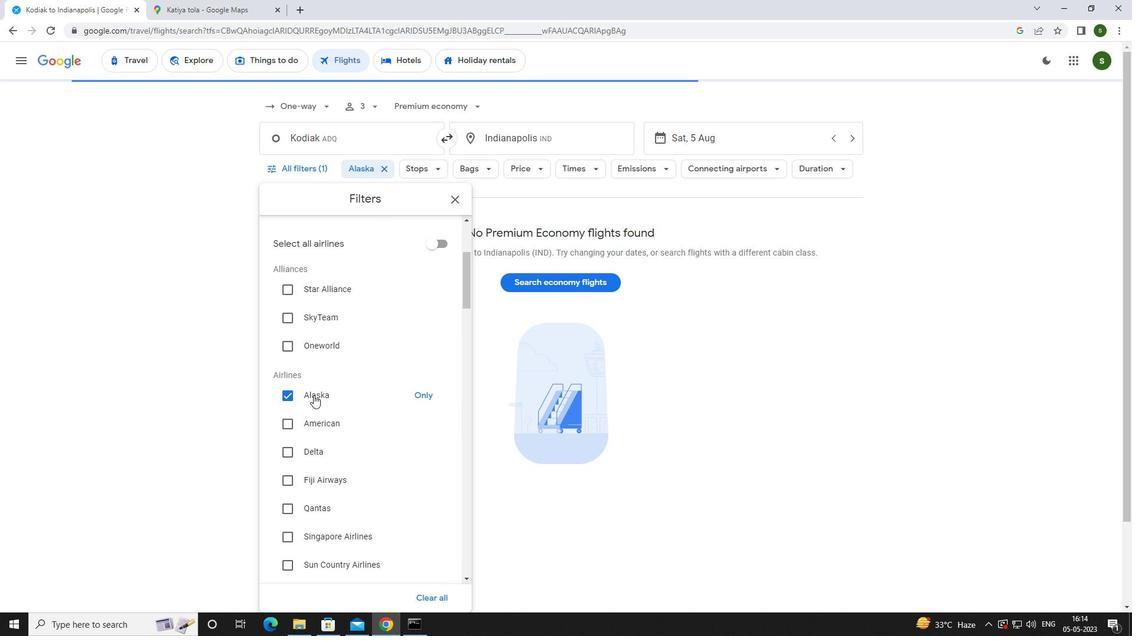 
Action: Mouse scrolled (313, 395) with delta (0, 0)
Screenshot: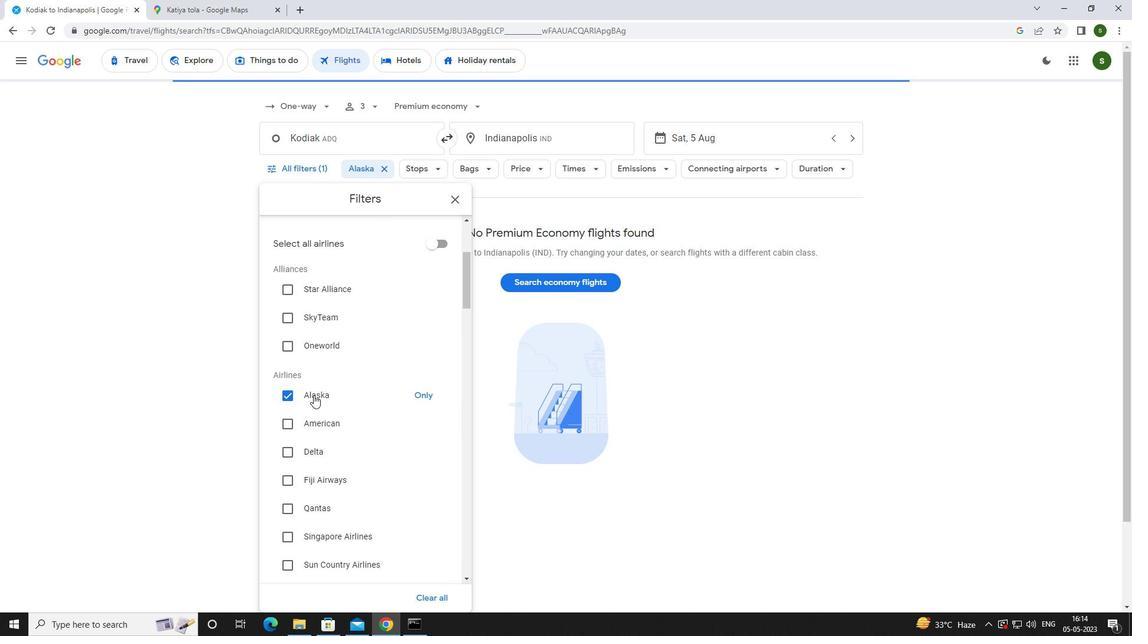 
Action: Mouse scrolled (313, 395) with delta (0, 0)
Screenshot: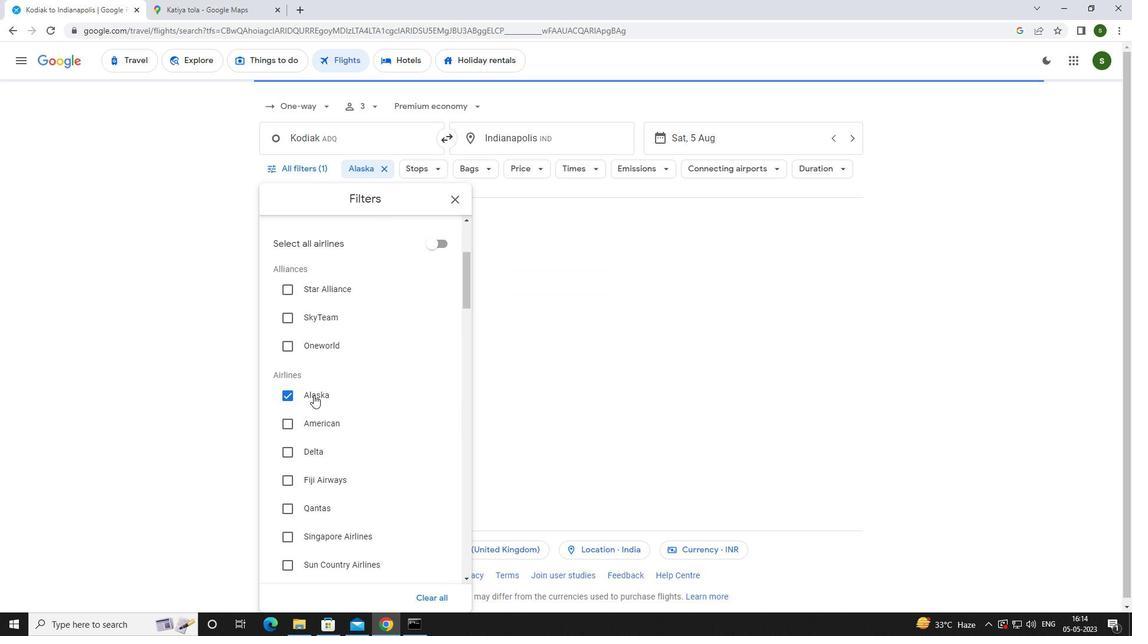
Action: Mouse scrolled (313, 395) with delta (0, 0)
Screenshot: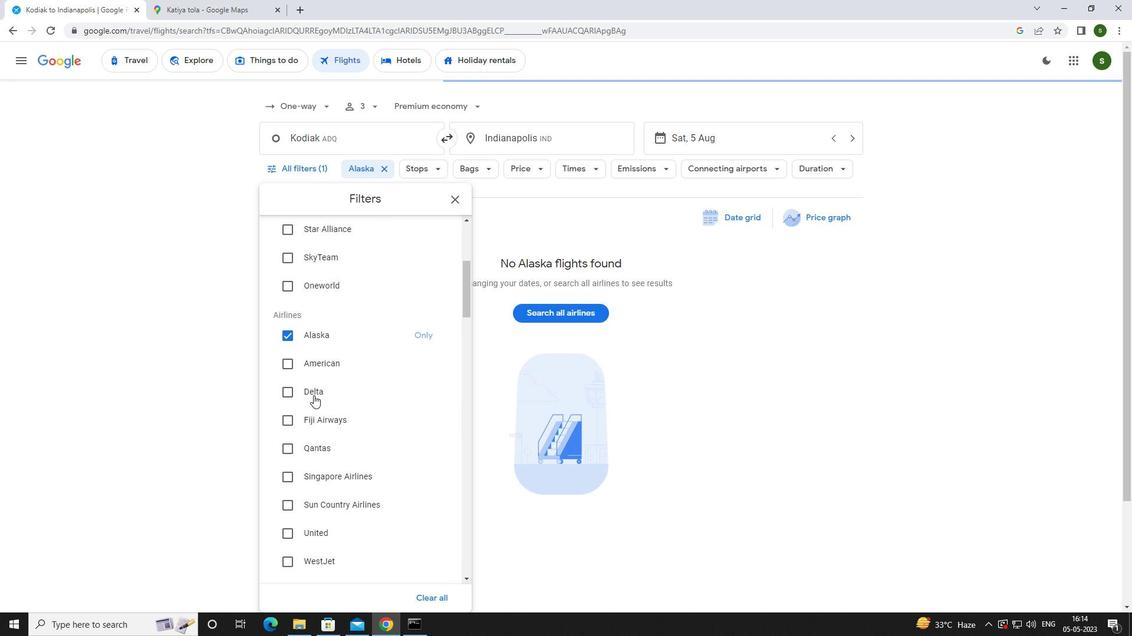 
Action: Mouse moved to (435, 495)
Screenshot: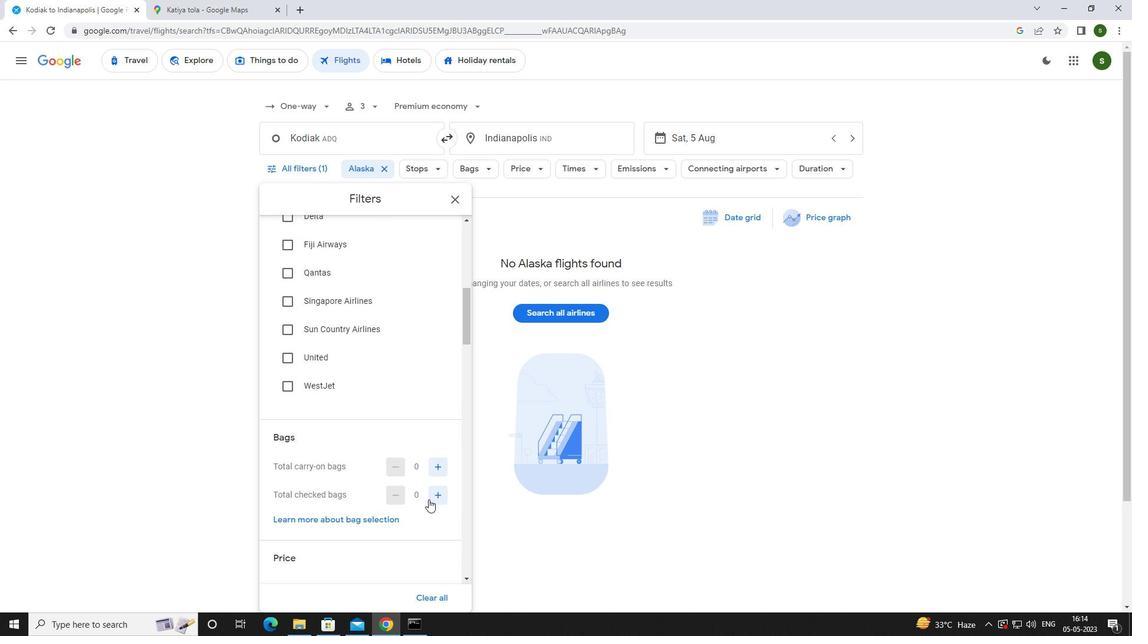 
Action: Mouse pressed left at (435, 495)
Screenshot: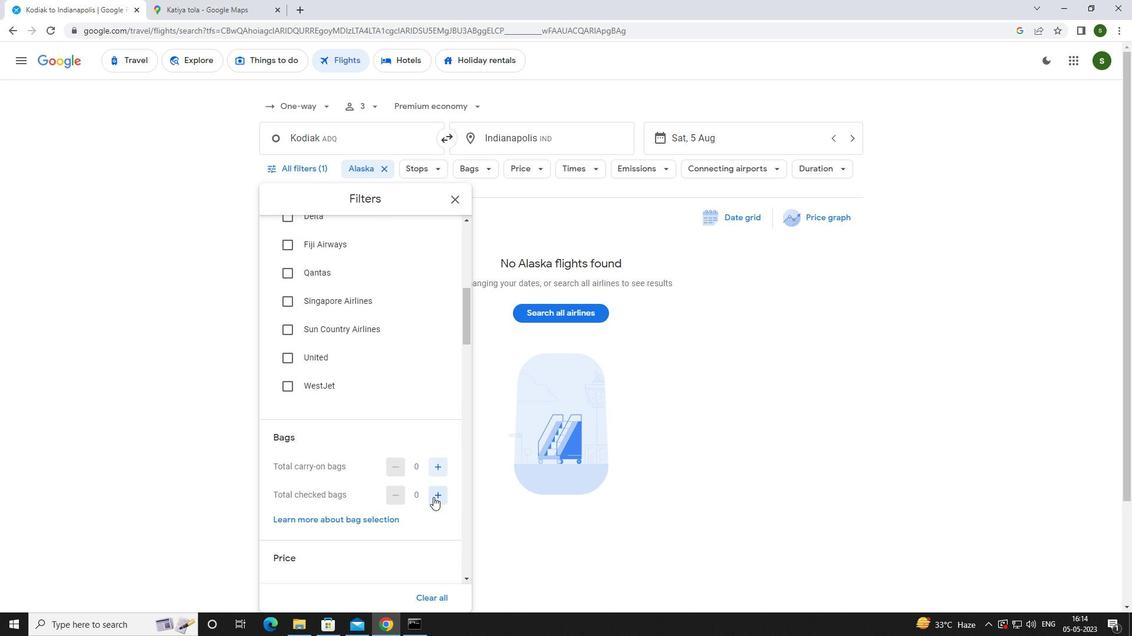 
Action: Mouse pressed left at (435, 495)
Screenshot: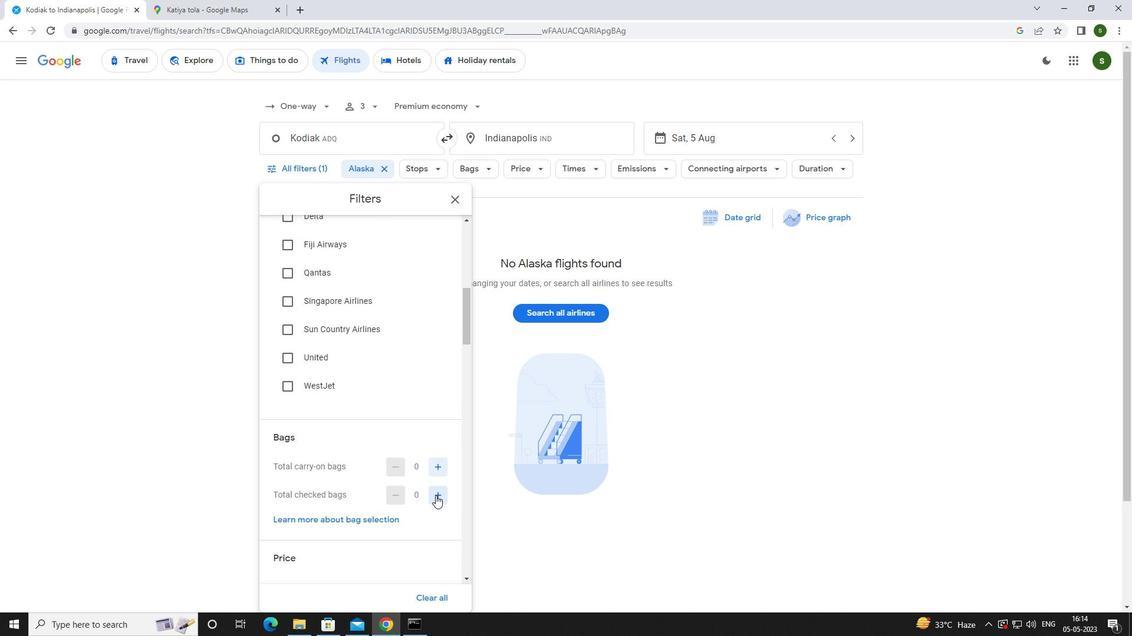 
Action: Mouse pressed left at (435, 495)
Screenshot: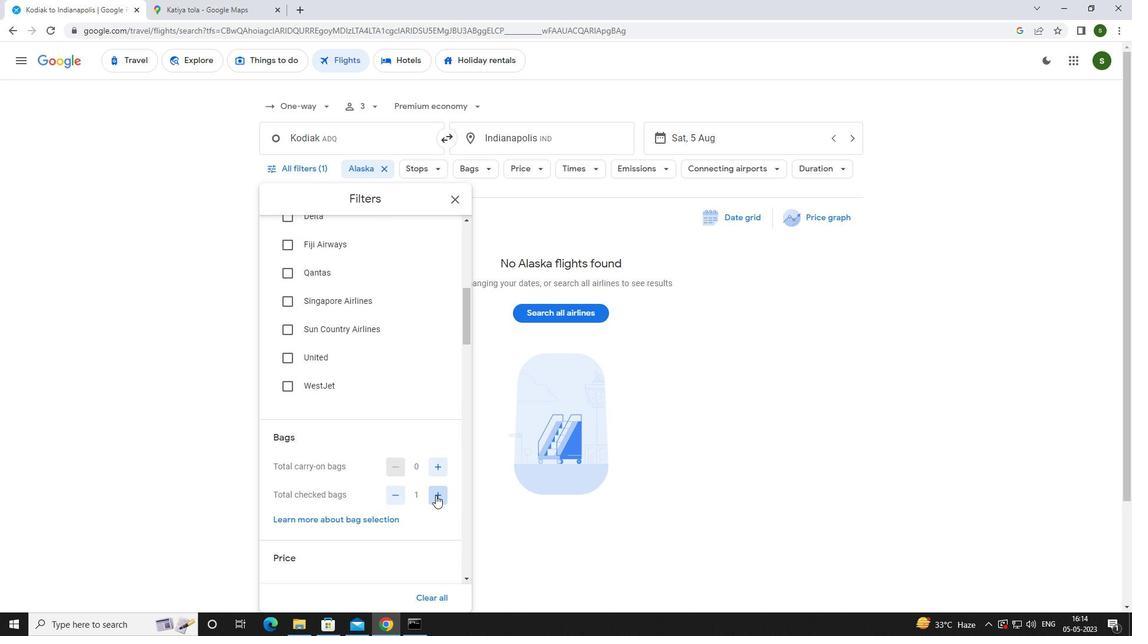 
Action: Mouse pressed left at (435, 495)
Screenshot: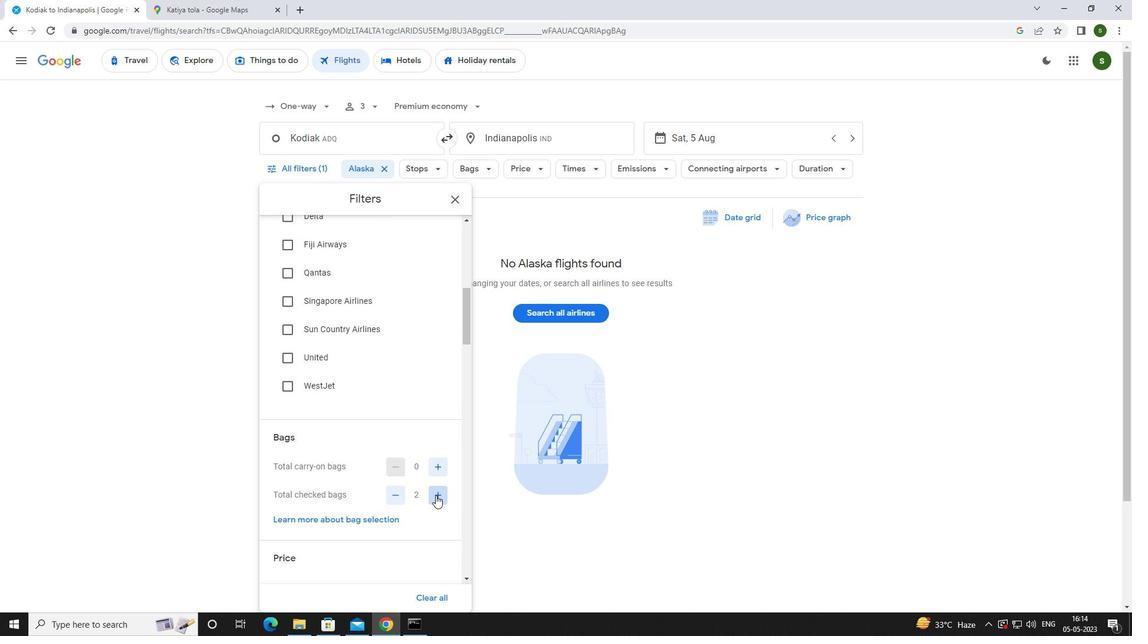 
Action: Mouse pressed left at (435, 495)
Screenshot: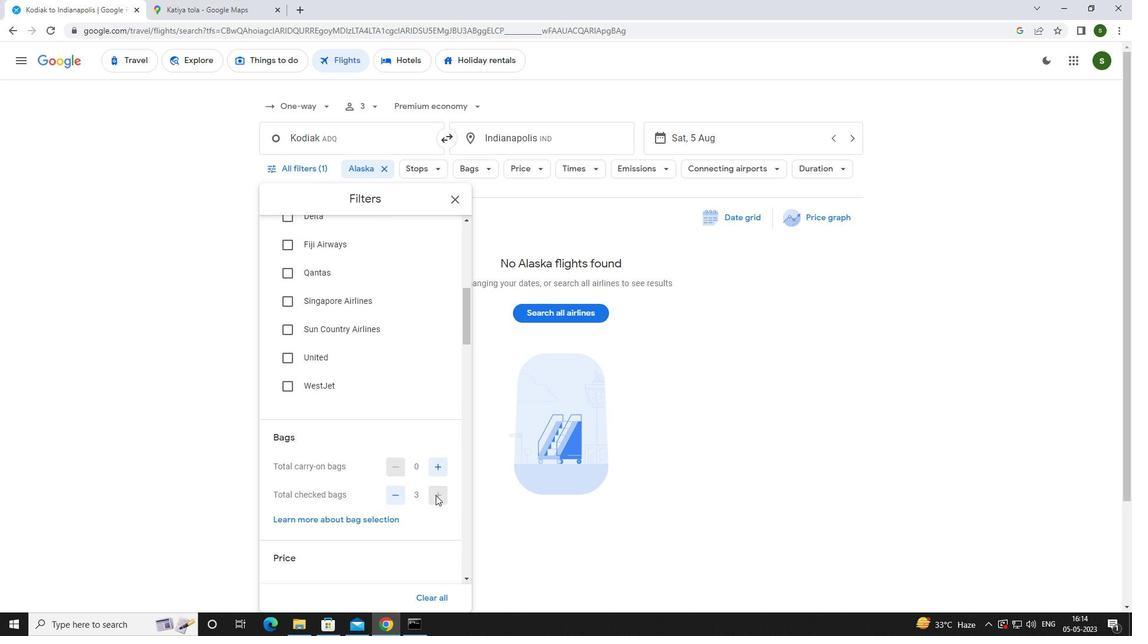 
Action: Mouse moved to (436, 495)
Screenshot: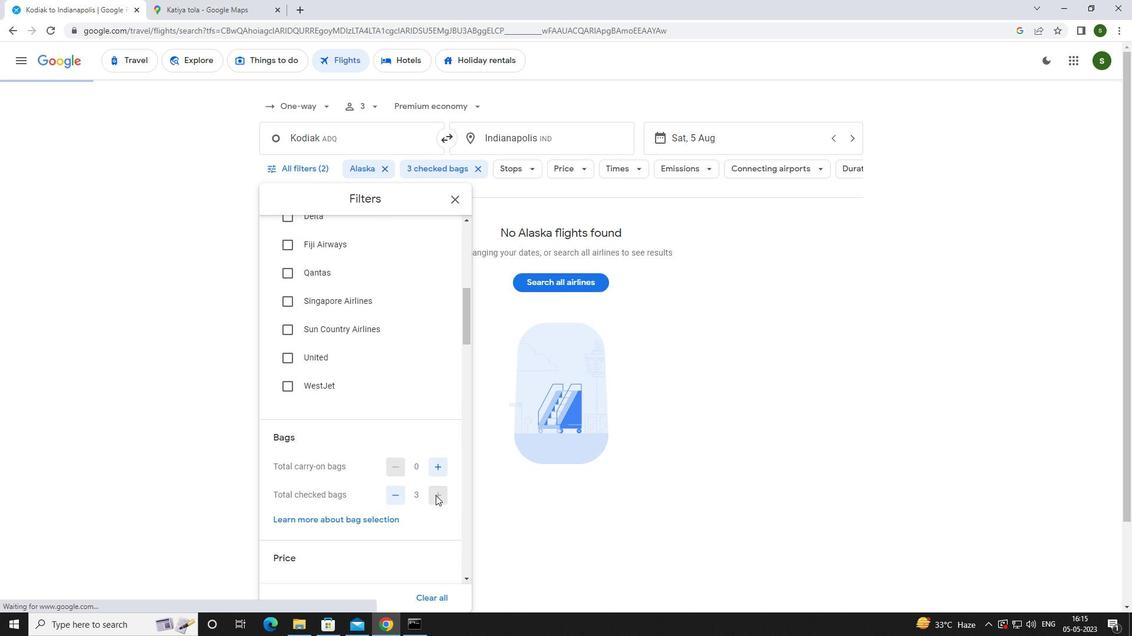 
Action: Mouse scrolled (436, 494) with delta (0, 0)
Screenshot: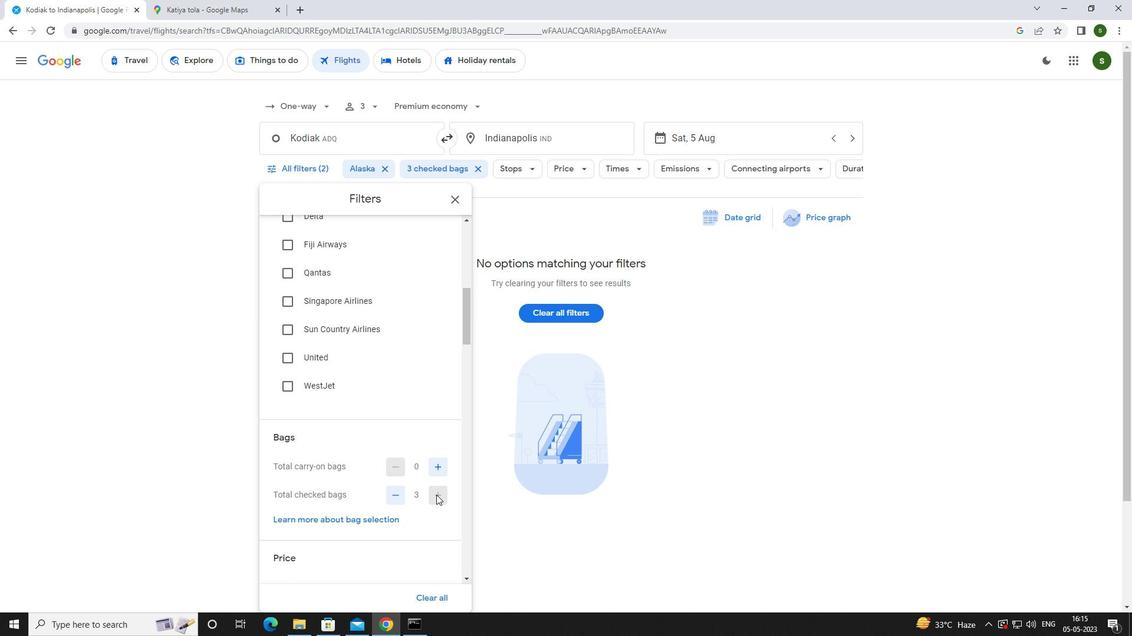 
Action: Mouse scrolled (436, 494) with delta (0, 0)
Screenshot: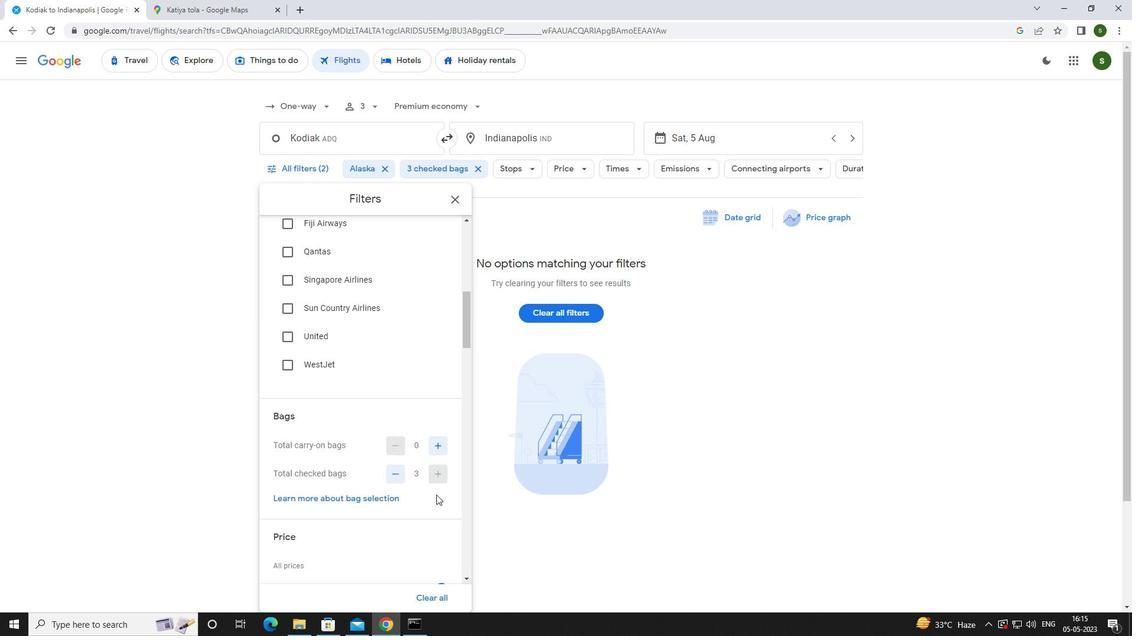 
Action: Mouse scrolled (436, 494) with delta (0, 0)
Screenshot: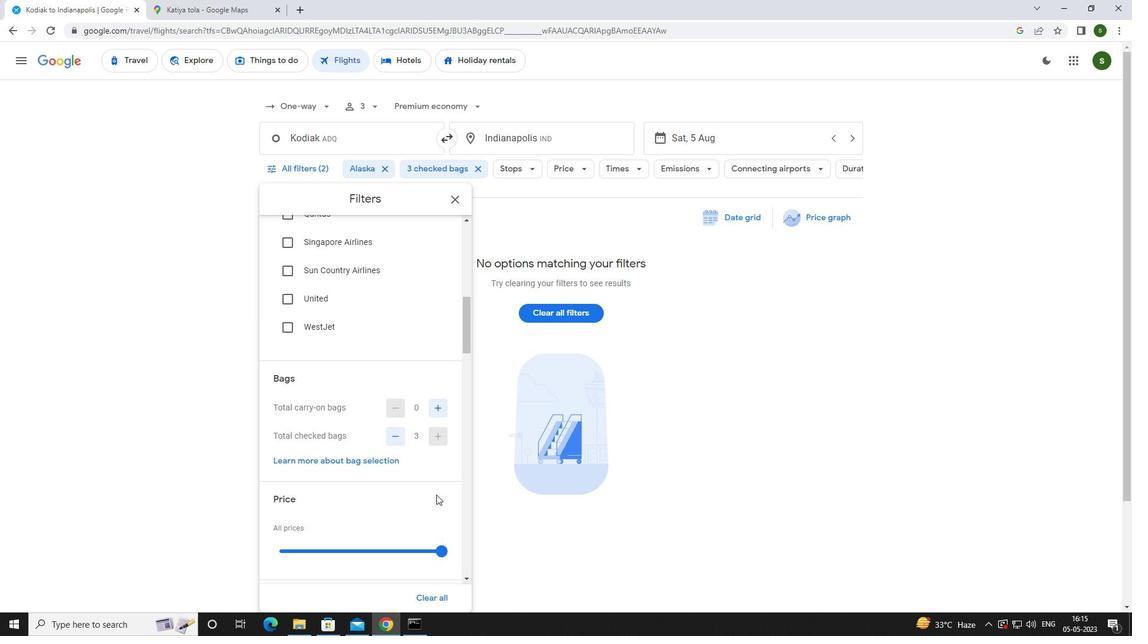 
Action: Mouse moved to (442, 431)
Screenshot: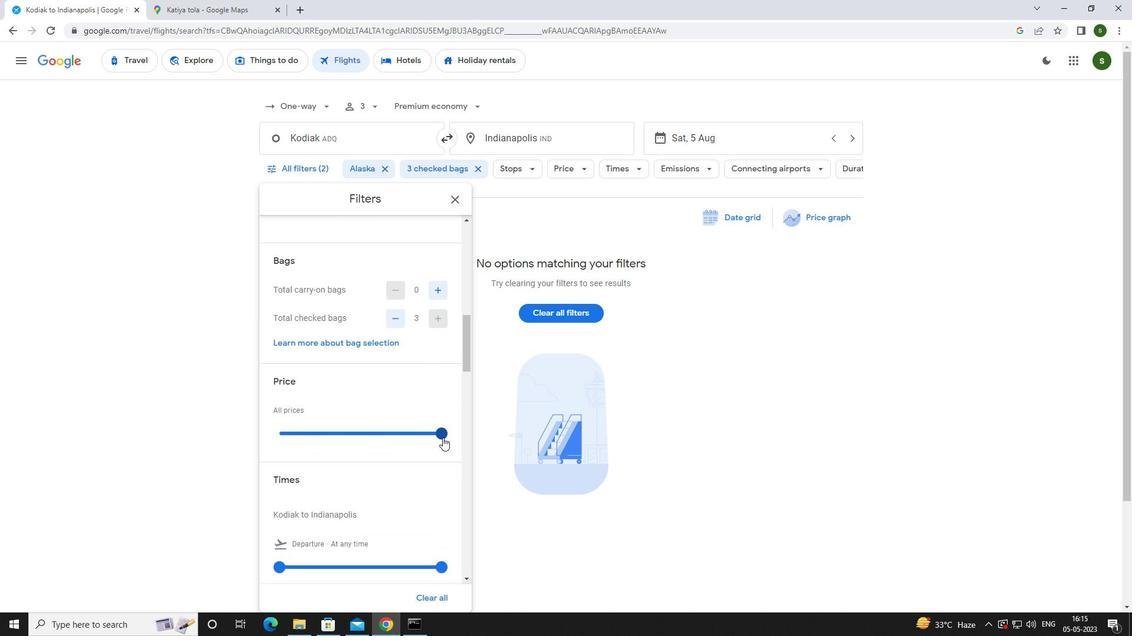 
Action: Mouse pressed left at (442, 431)
Screenshot: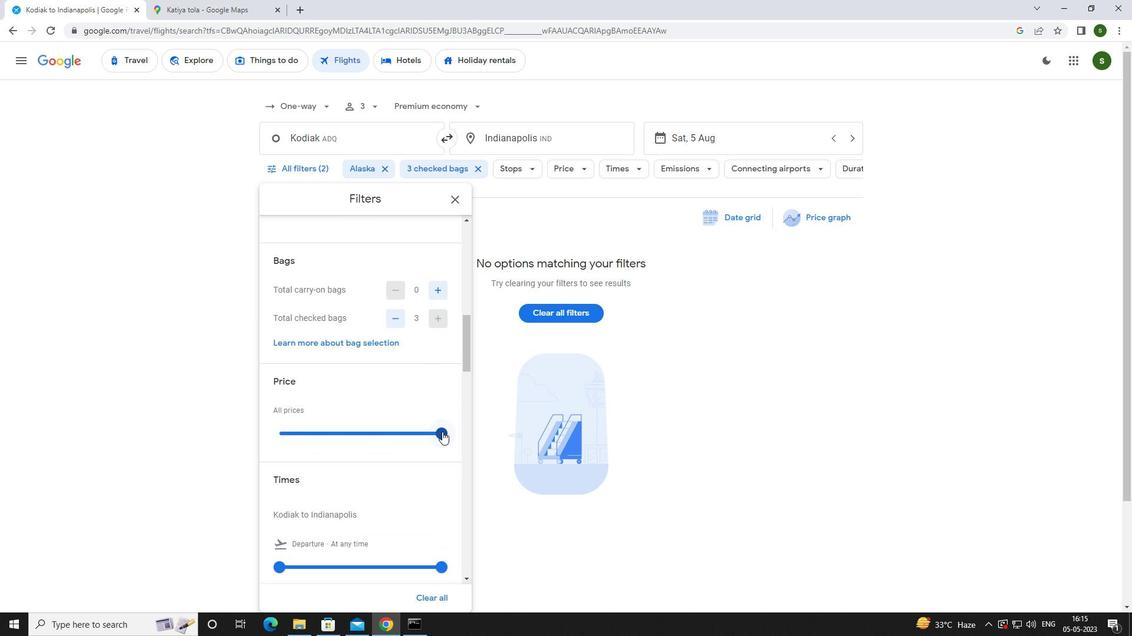 
Action: Mouse moved to (440, 431)
Screenshot: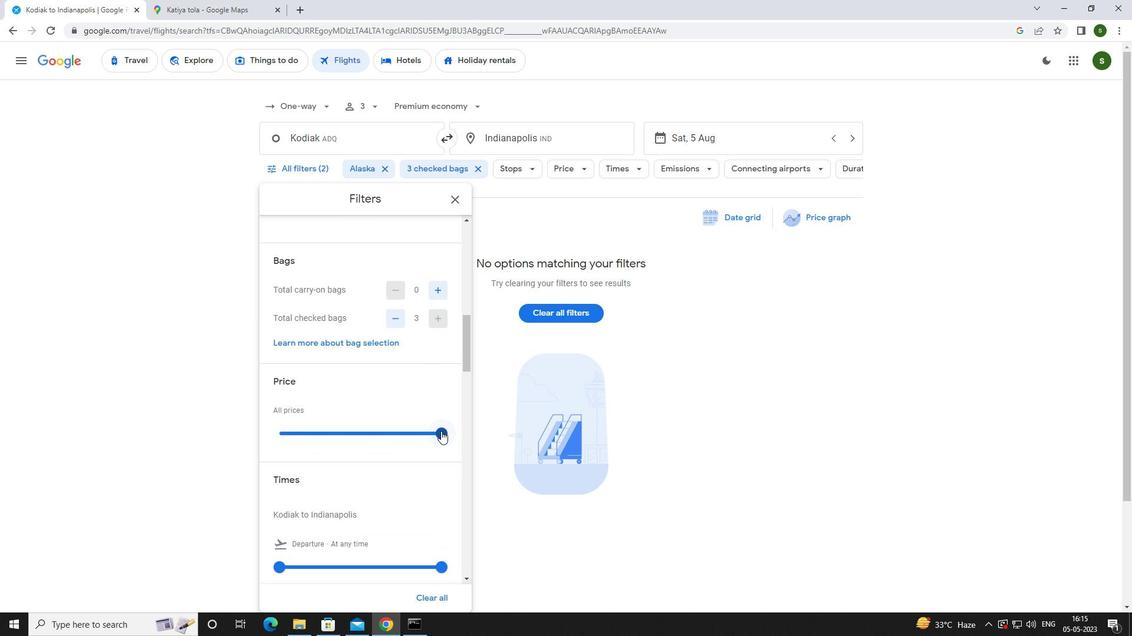 
Action: Mouse scrolled (440, 430) with delta (0, 0)
Screenshot: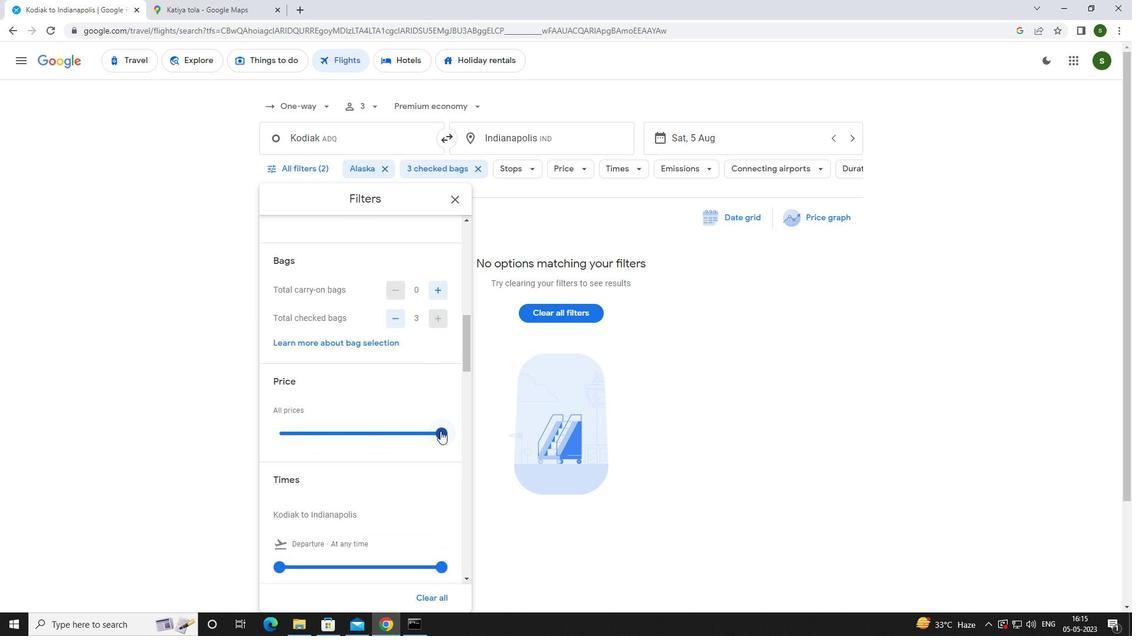 
Action: Mouse scrolled (440, 430) with delta (0, 0)
Screenshot: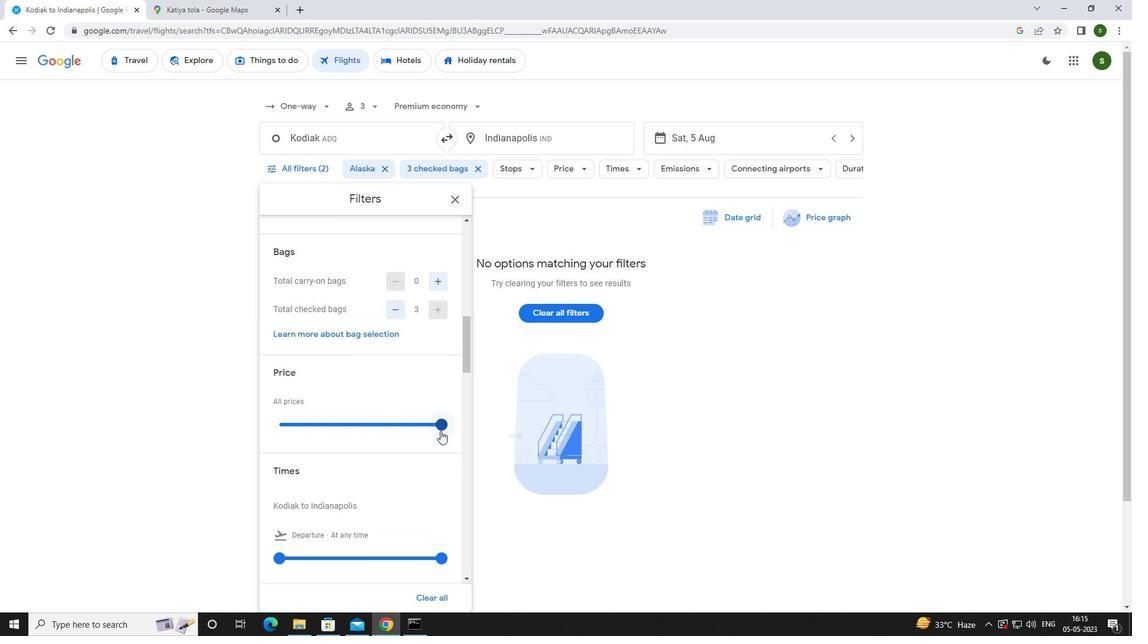 
Action: Mouse moved to (278, 451)
Screenshot: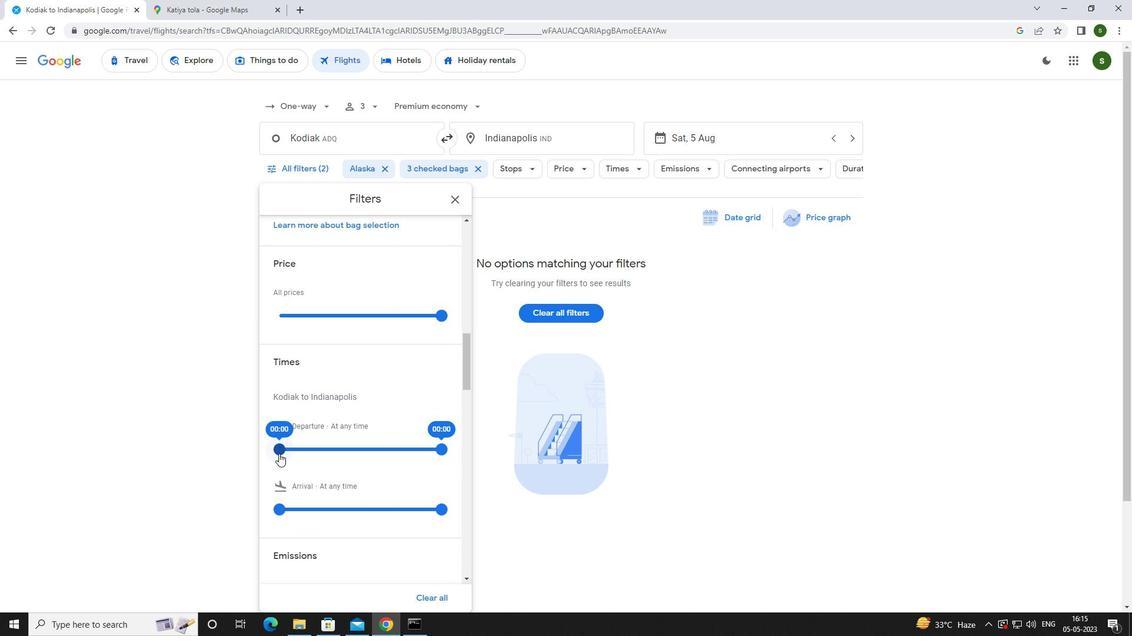 
Action: Mouse pressed left at (278, 451)
Screenshot: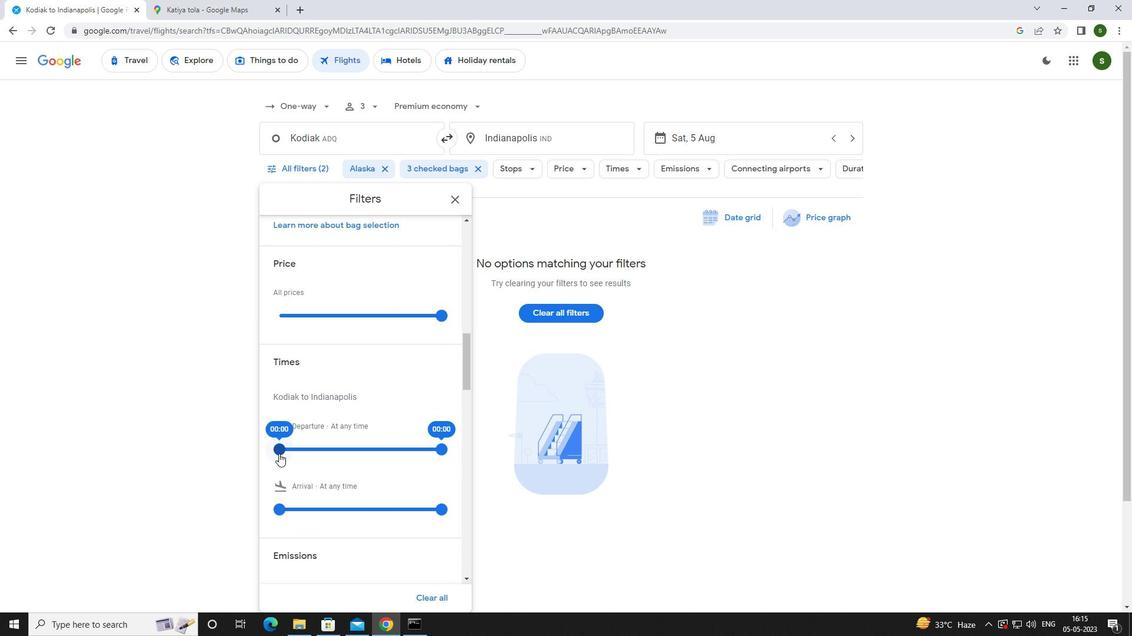 
Action: Mouse moved to (512, 522)
Screenshot: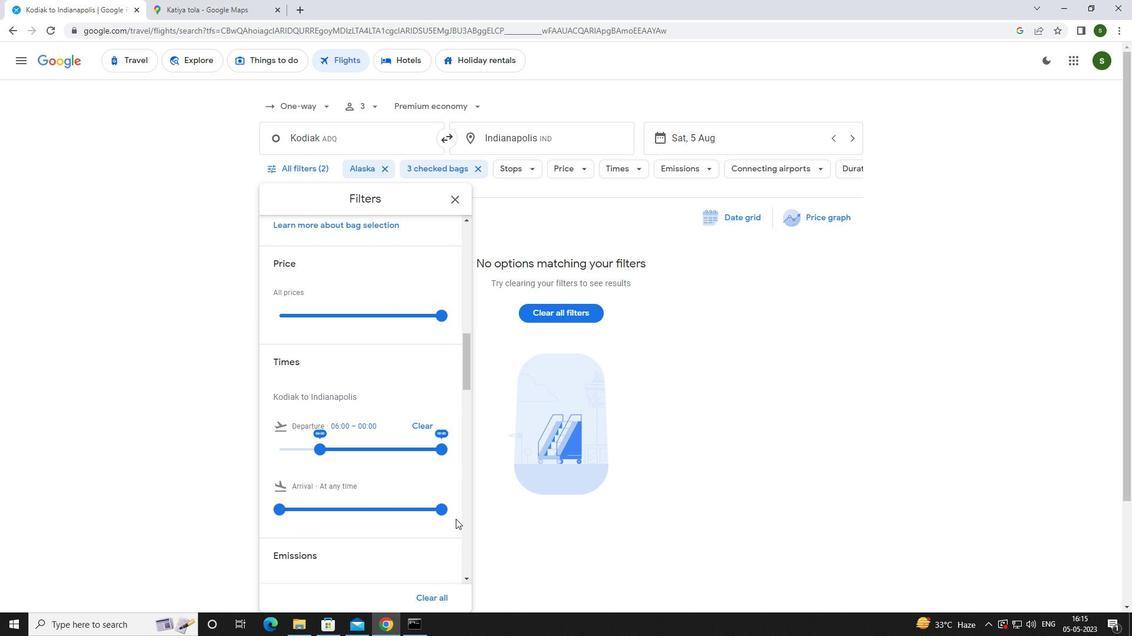
Action: Mouse pressed left at (512, 522)
Screenshot: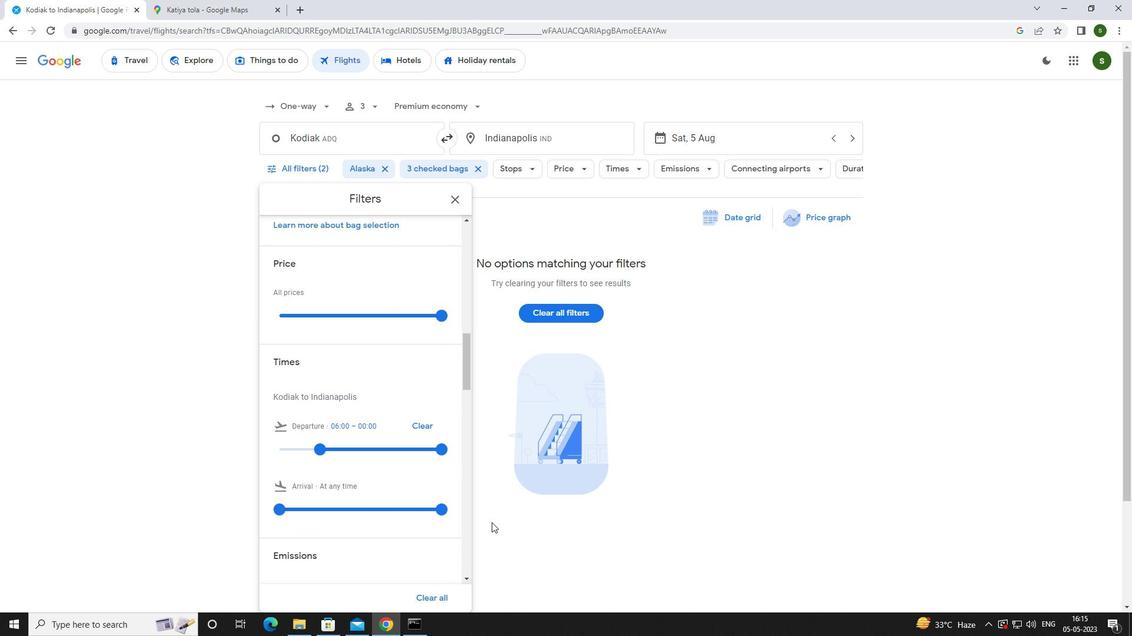 
Action: Mouse moved to (512, 521)
Screenshot: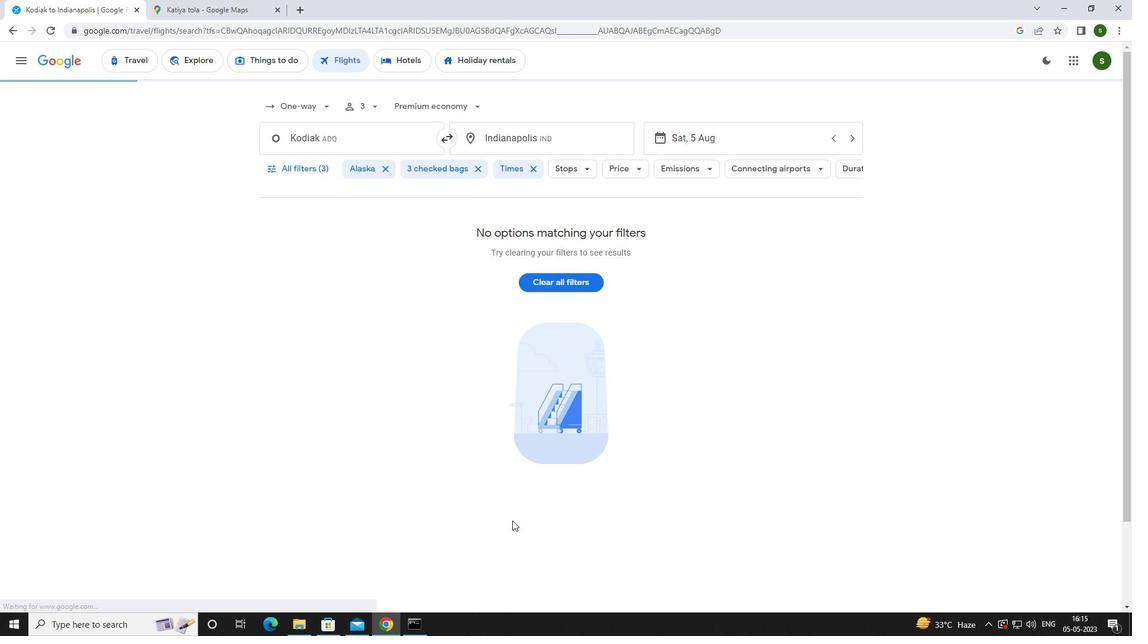 
